 Task: Create a due date automation trigger when advanced on, on the wednesday before a card is due add fields with custom field "Resume" set to a date between 1 and 7 days from now at 11:00 AM.
Action: Mouse moved to (1359, 115)
Screenshot: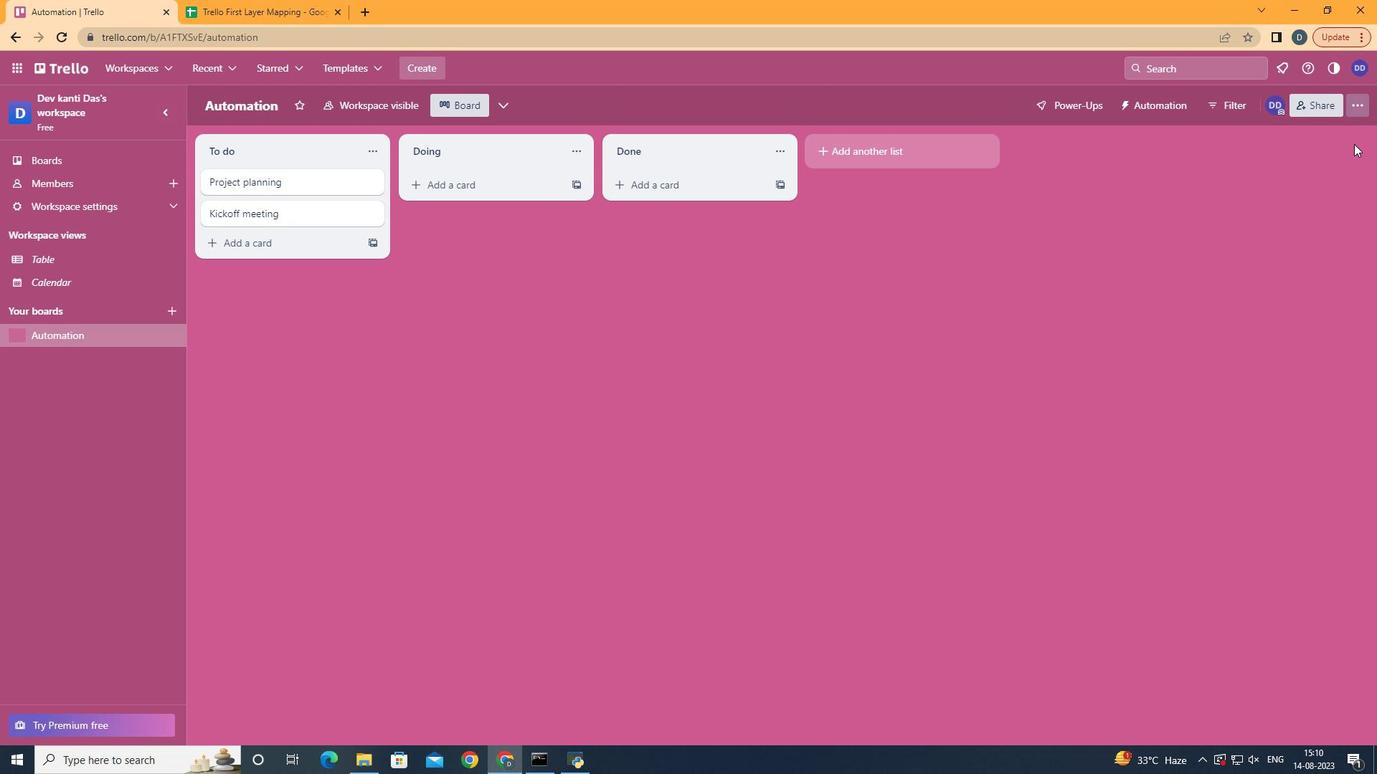 
Action: Mouse pressed left at (1359, 115)
Screenshot: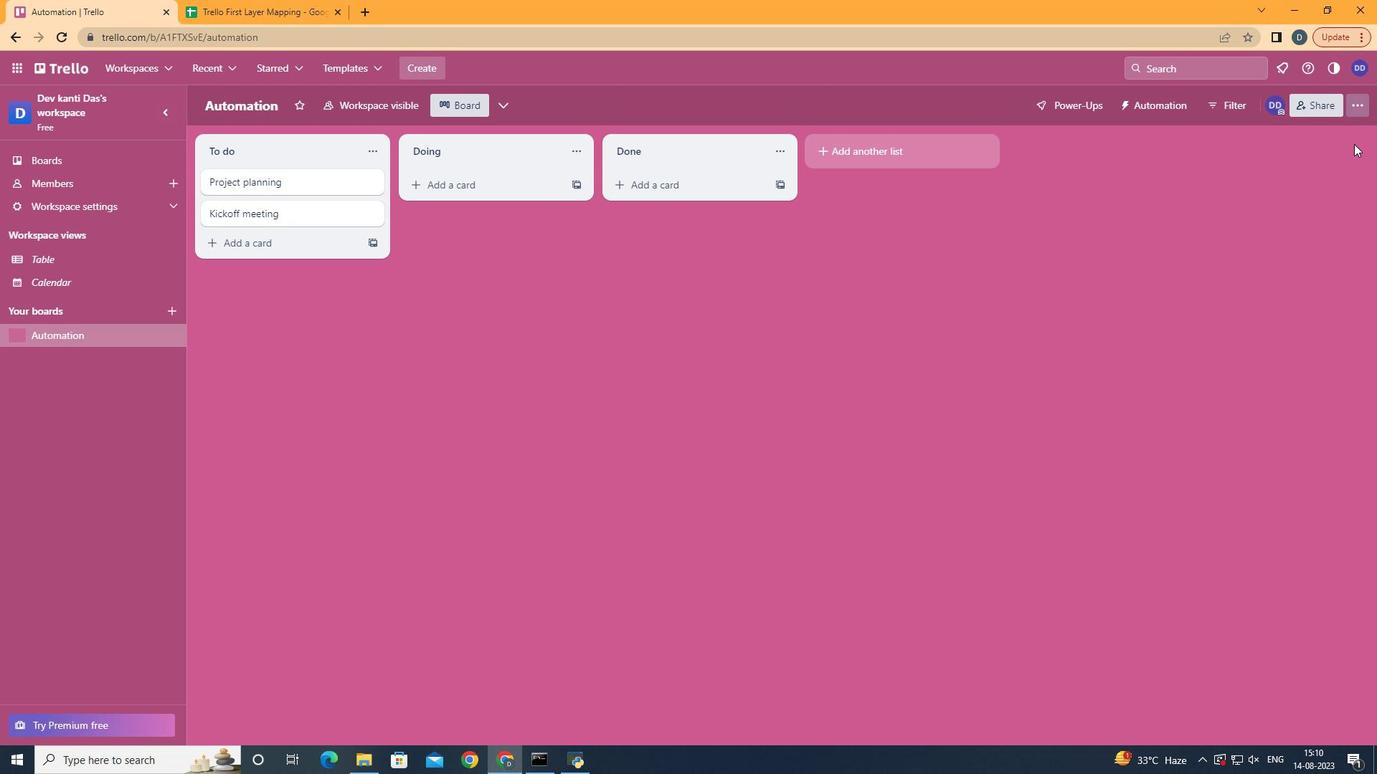 
Action: Mouse moved to (1271, 287)
Screenshot: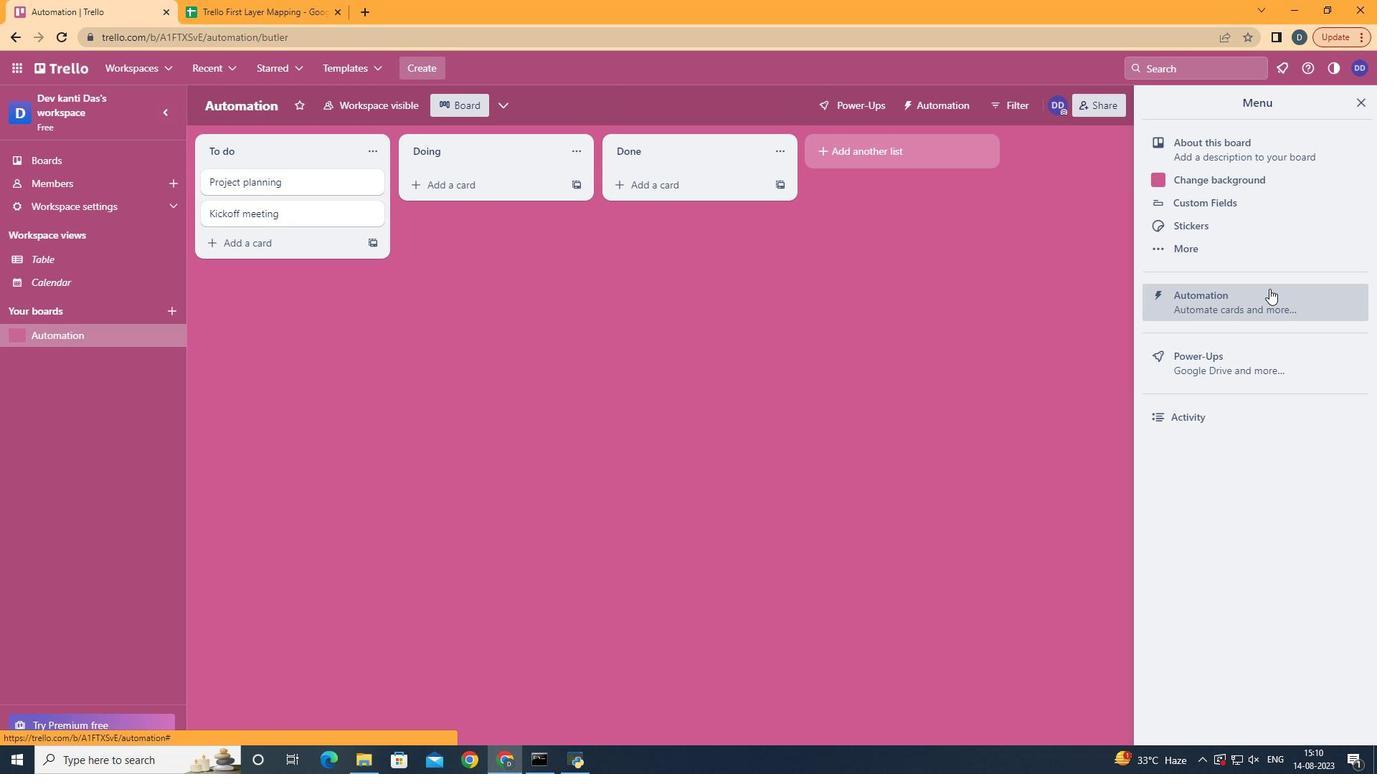 
Action: Mouse pressed left at (1271, 287)
Screenshot: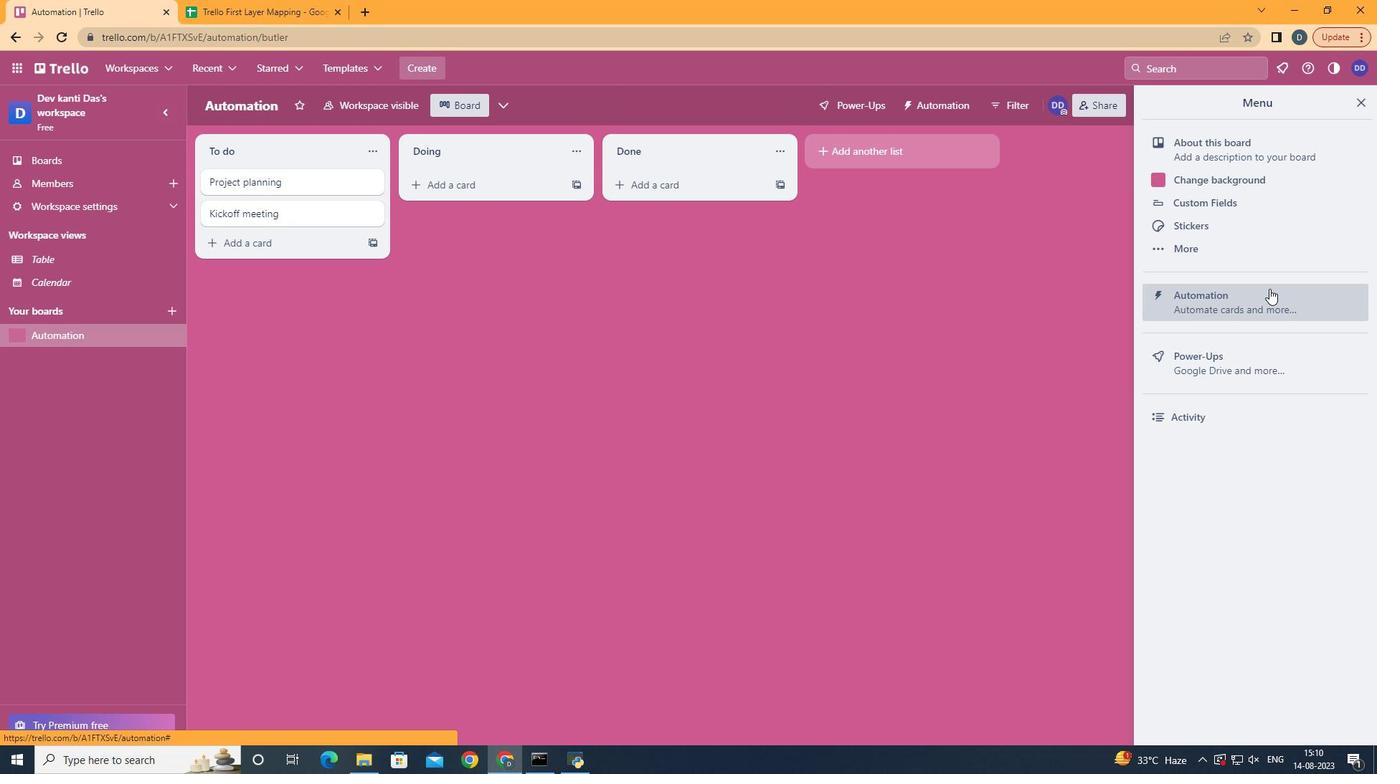 
Action: Mouse moved to (281, 292)
Screenshot: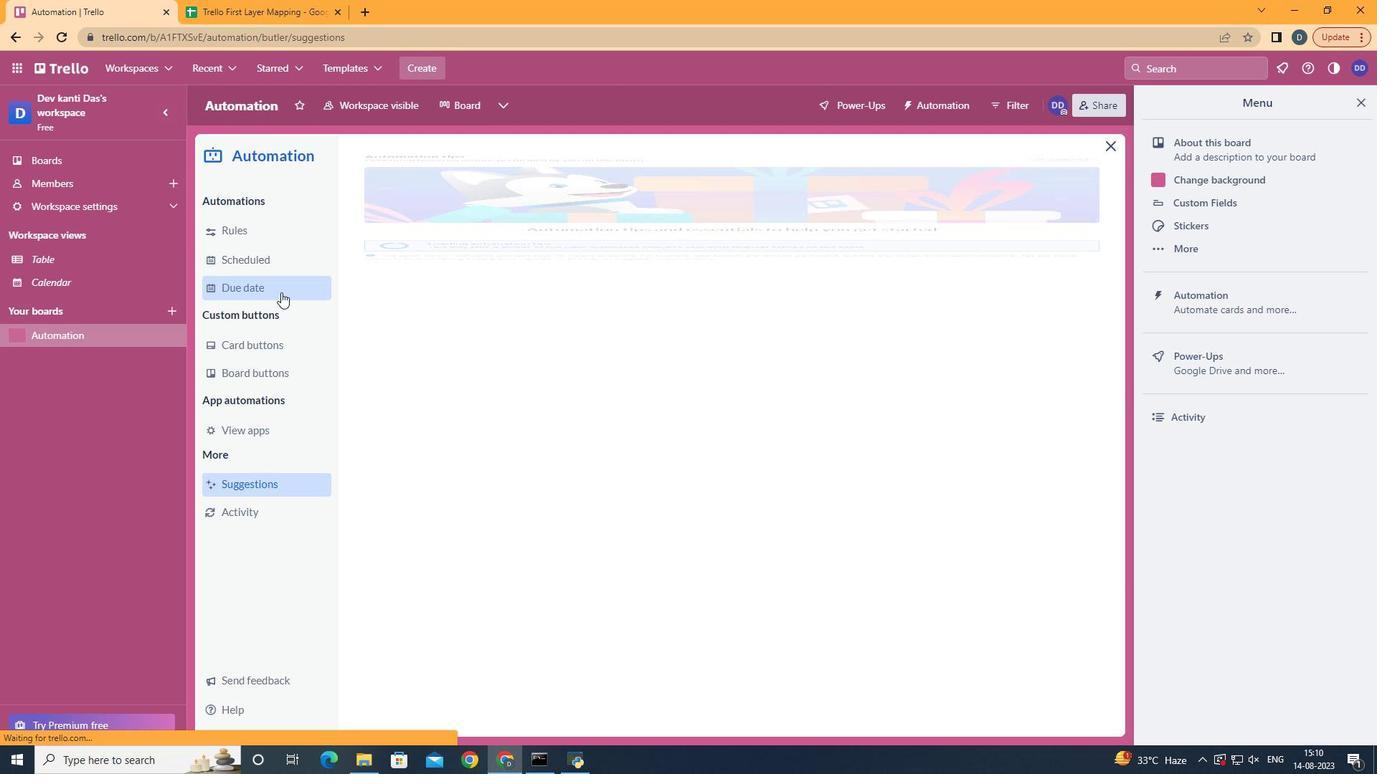 
Action: Mouse pressed left at (281, 292)
Screenshot: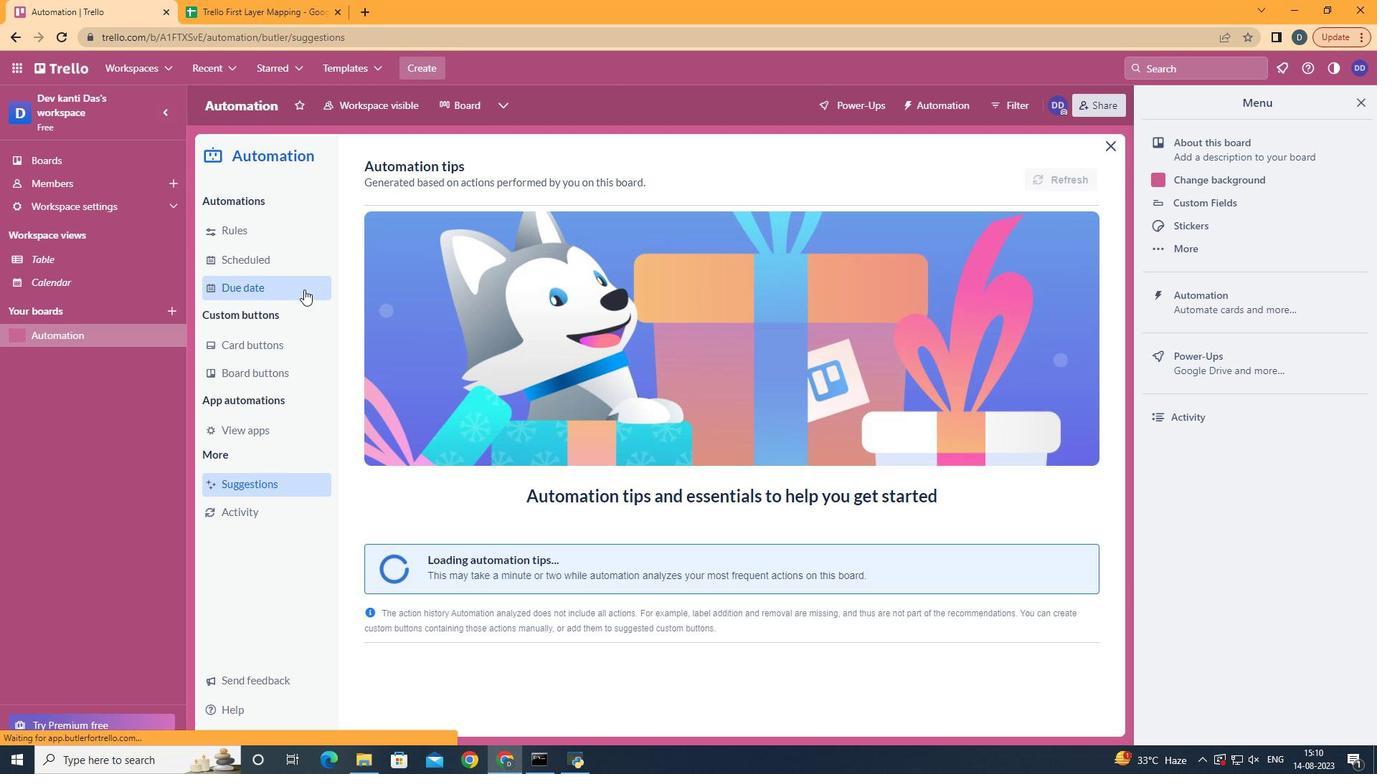 
Action: Mouse moved to (1013, 169)
Screenshot: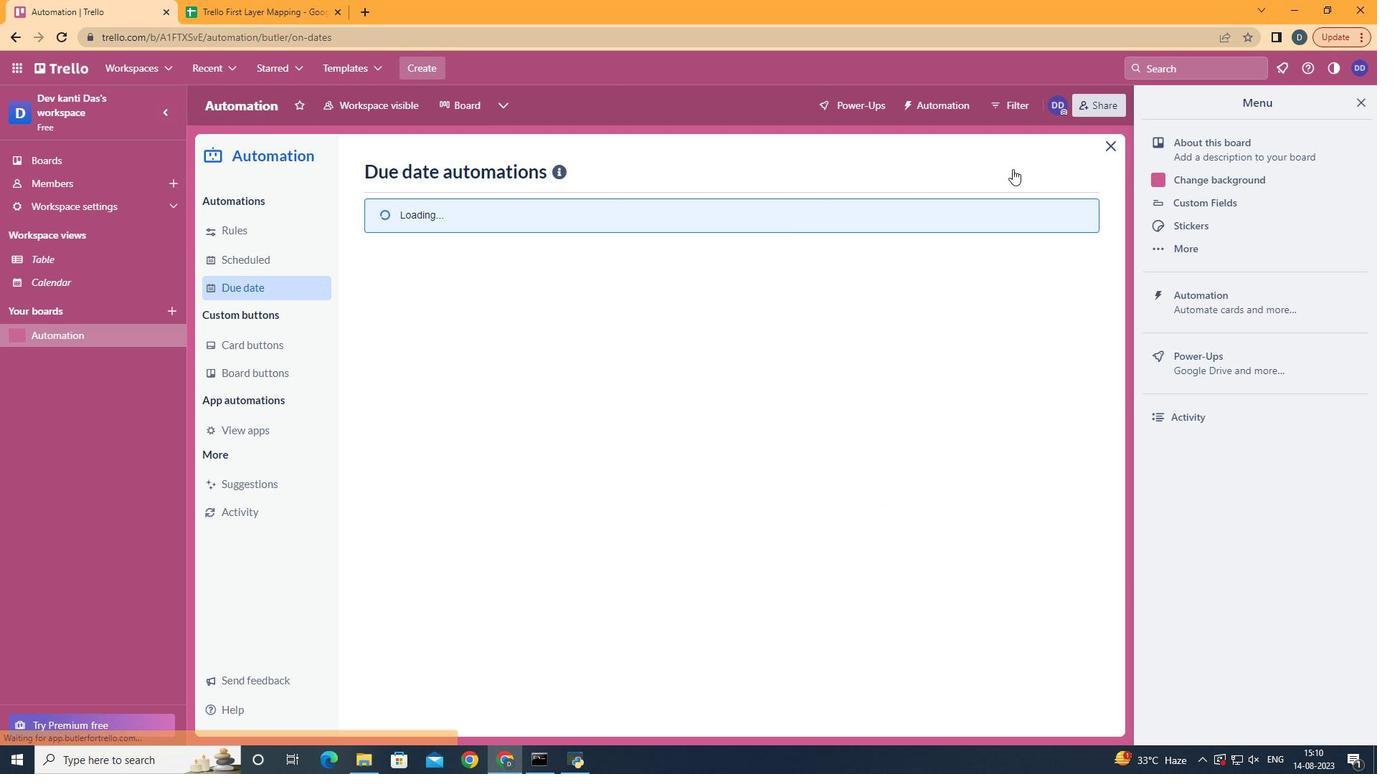 
Action: Mouse pressed left at (1013, 169)
Screenshot: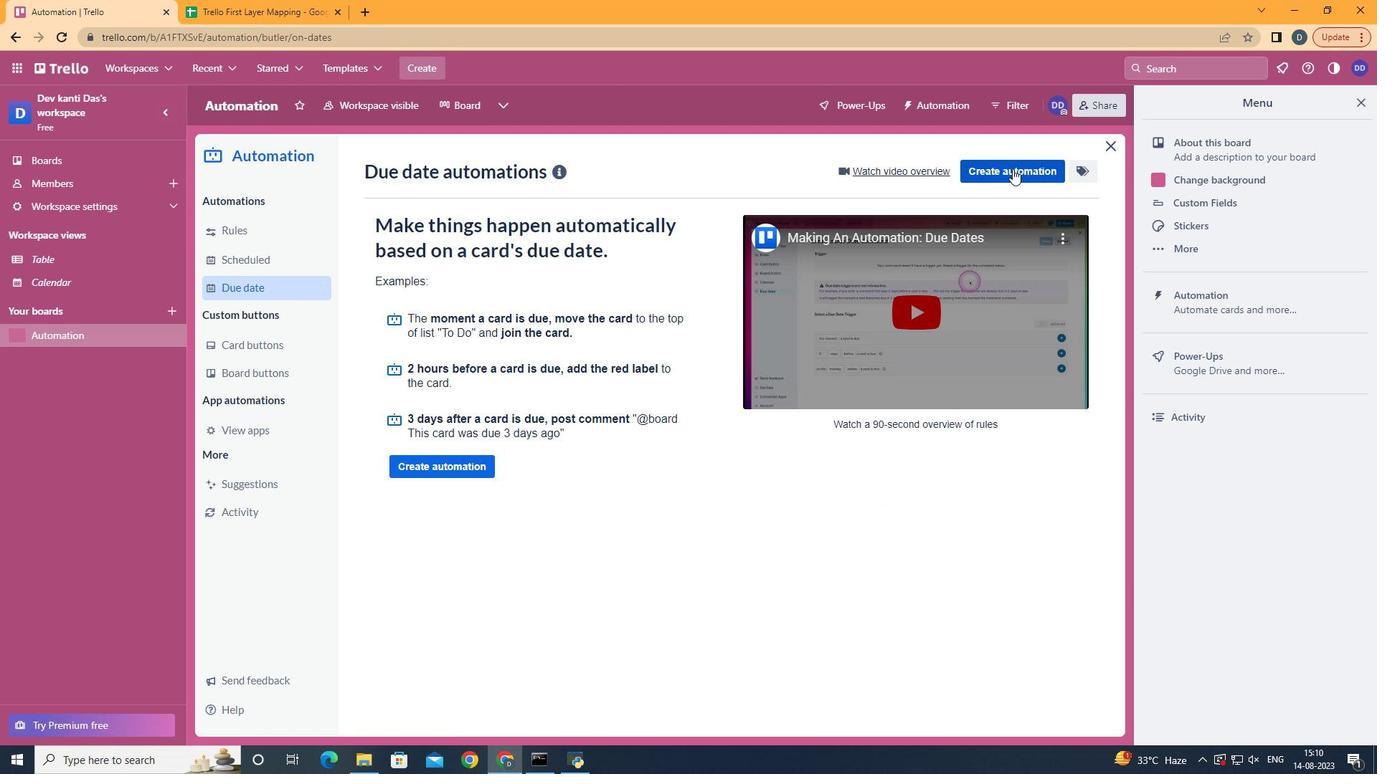 
Action: Mouse pressed left at (1013, 169)
Screenshot: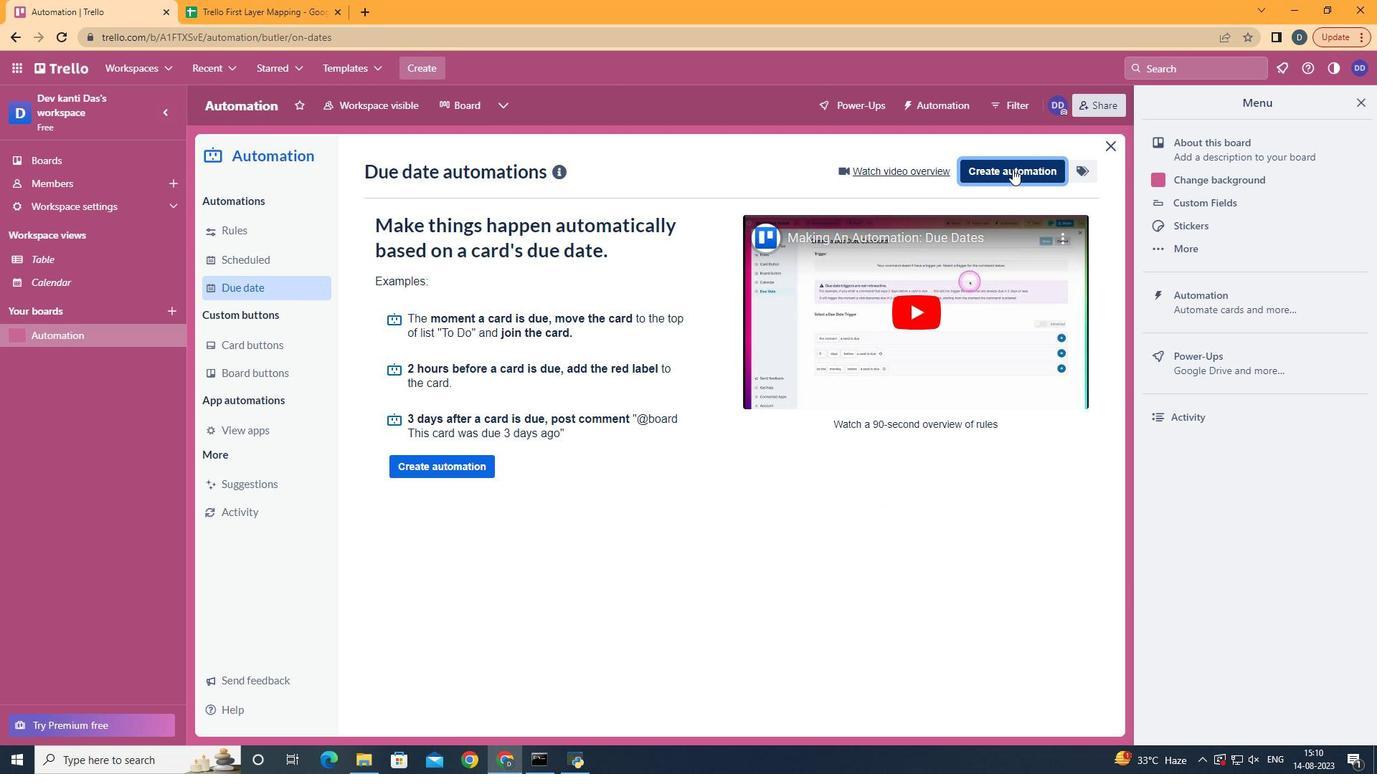 
Action: Mouse moved to (779, 306)
Screenshot: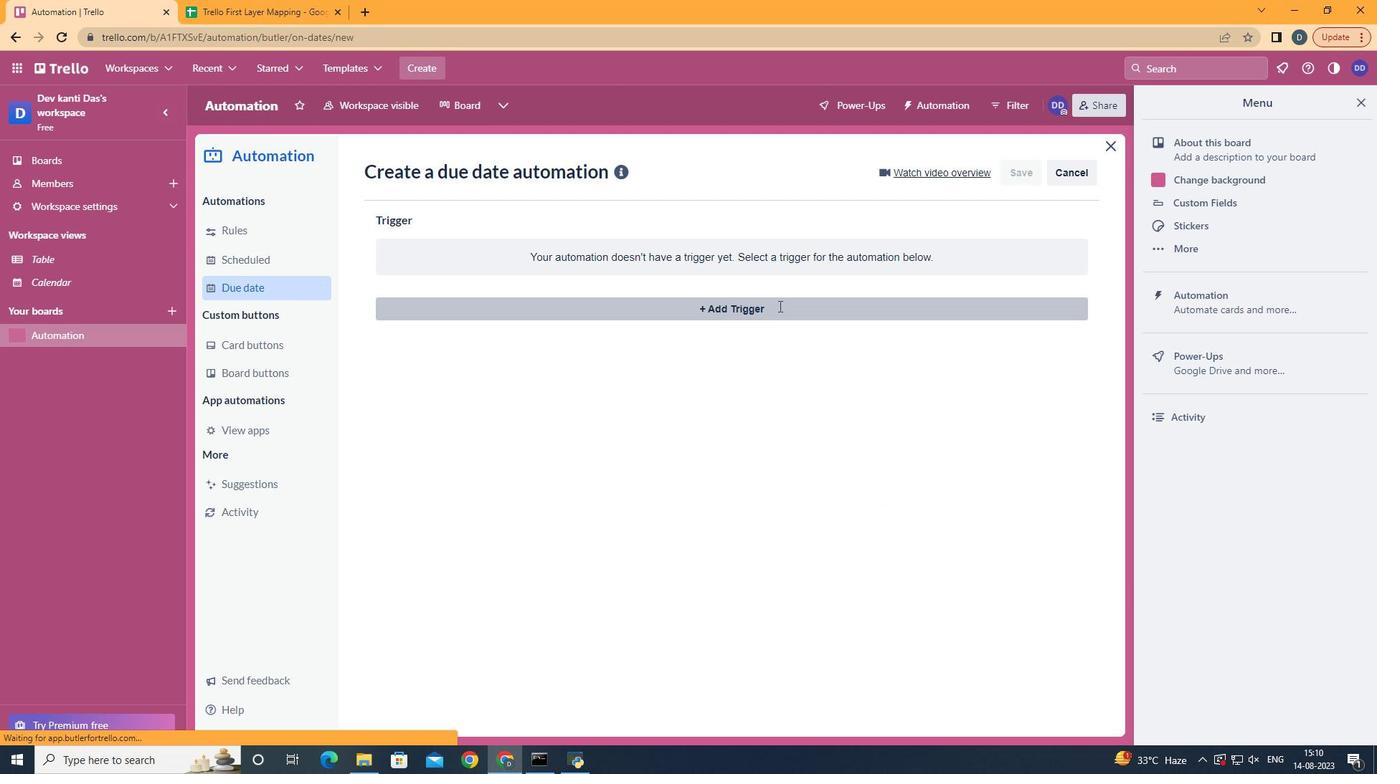 
Action: Mouse pressed left at (779, 306)
Screenshot: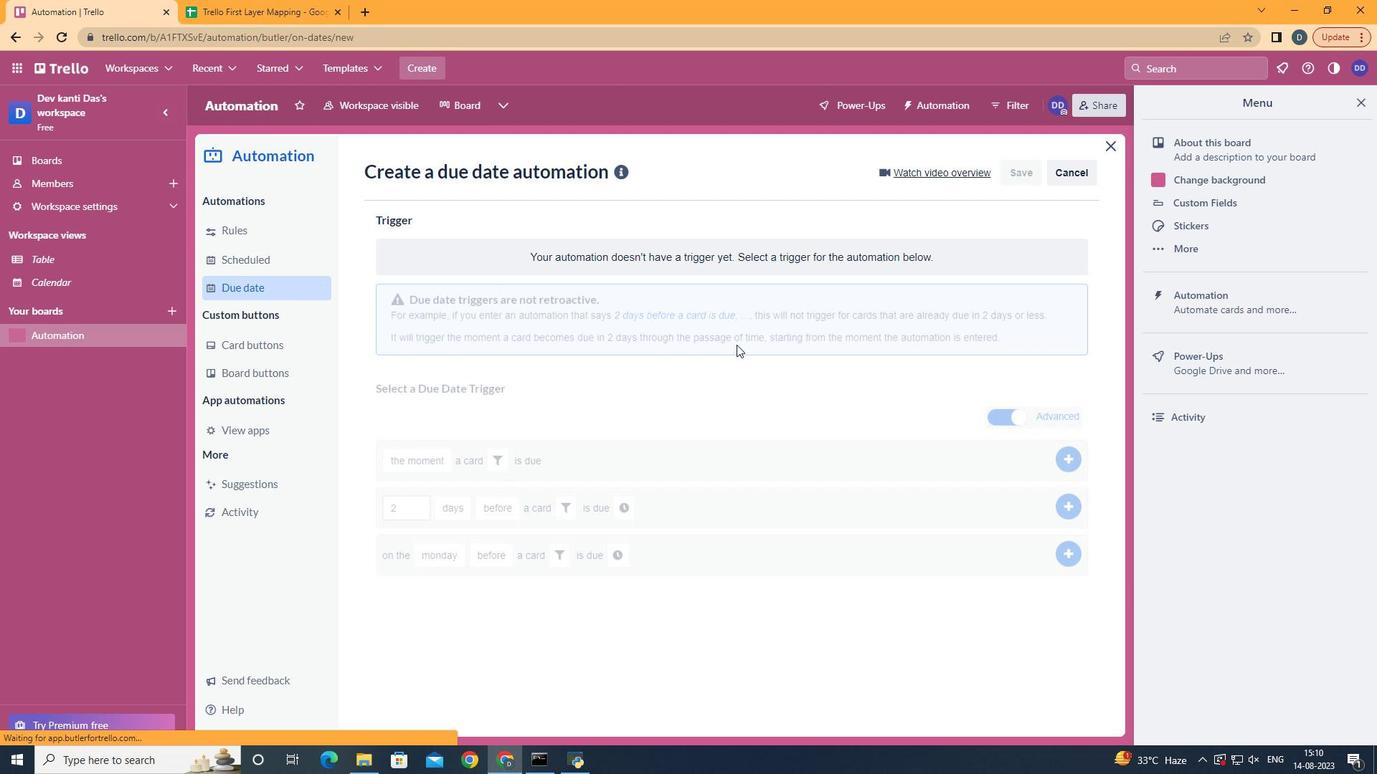 
Action: Mouse moved to (476, 439)
Screenshot: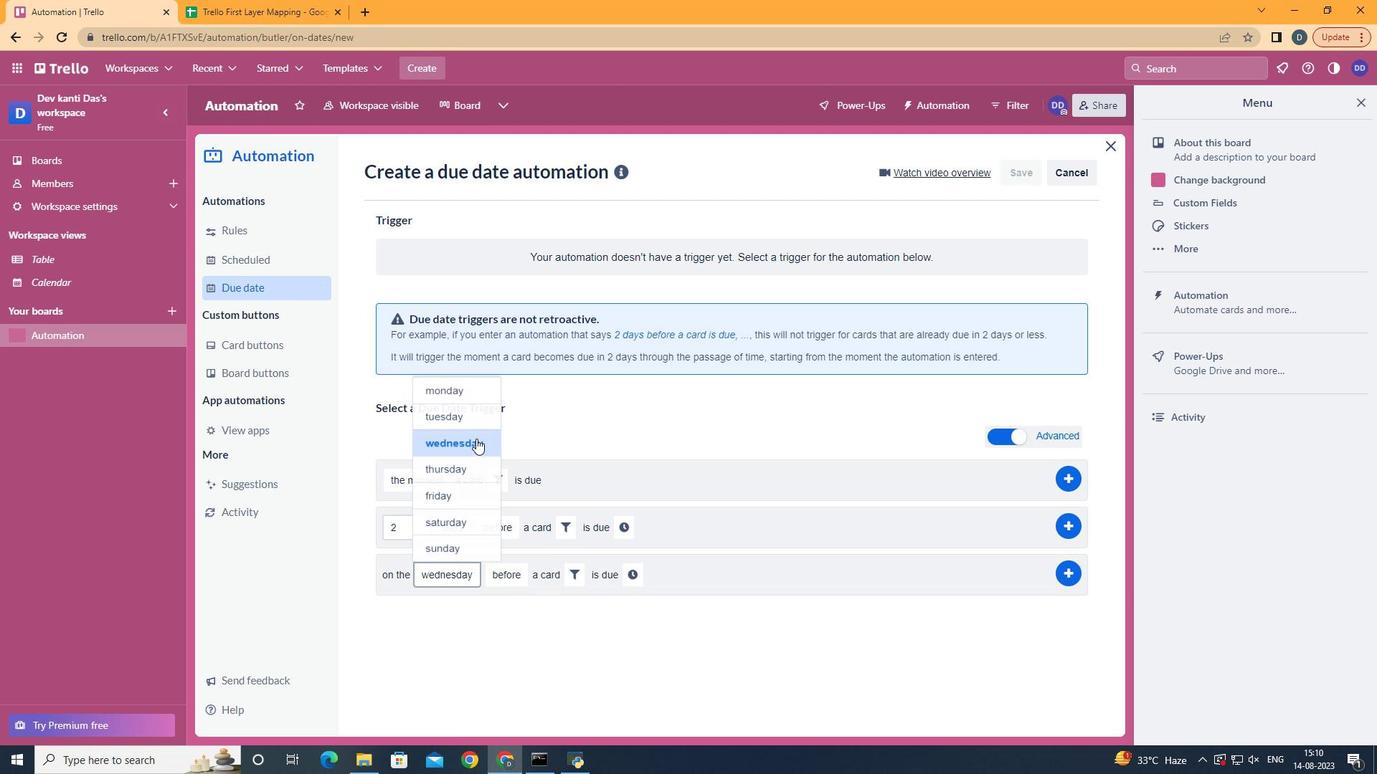 
Action: Mouse pressed left at (476, 439)
Screenshot: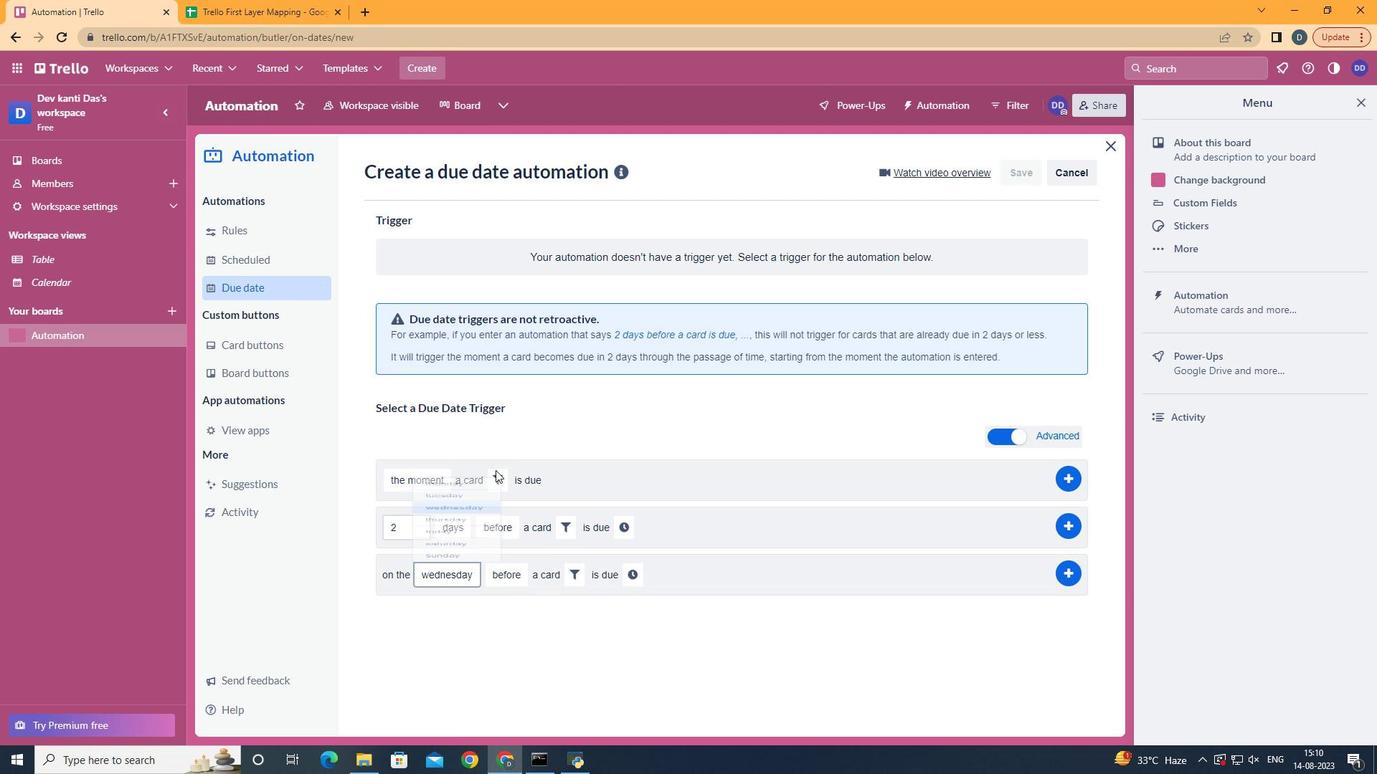 
Action: Mouse moved to (563, 576)
Screenshot: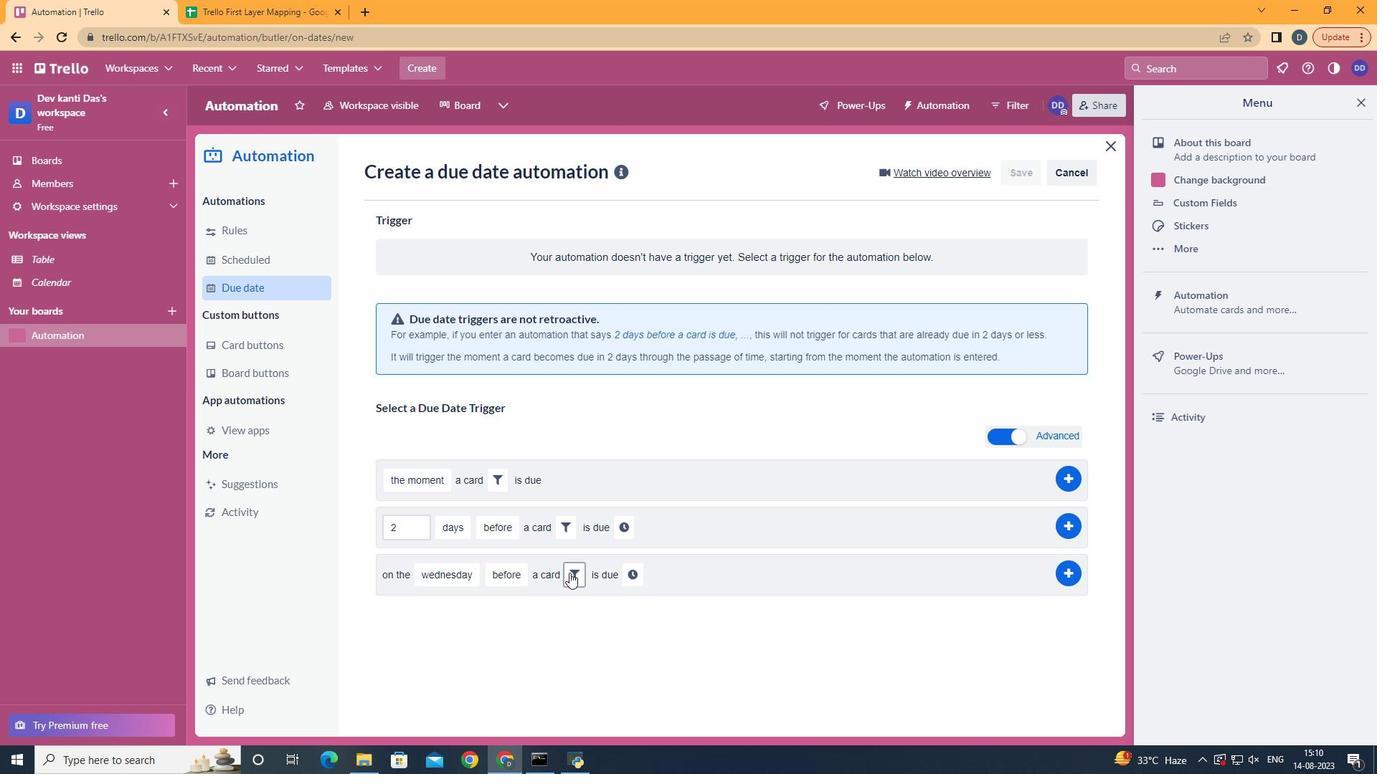
Action: Mouse pressed left at (563, 576)
Screenshot: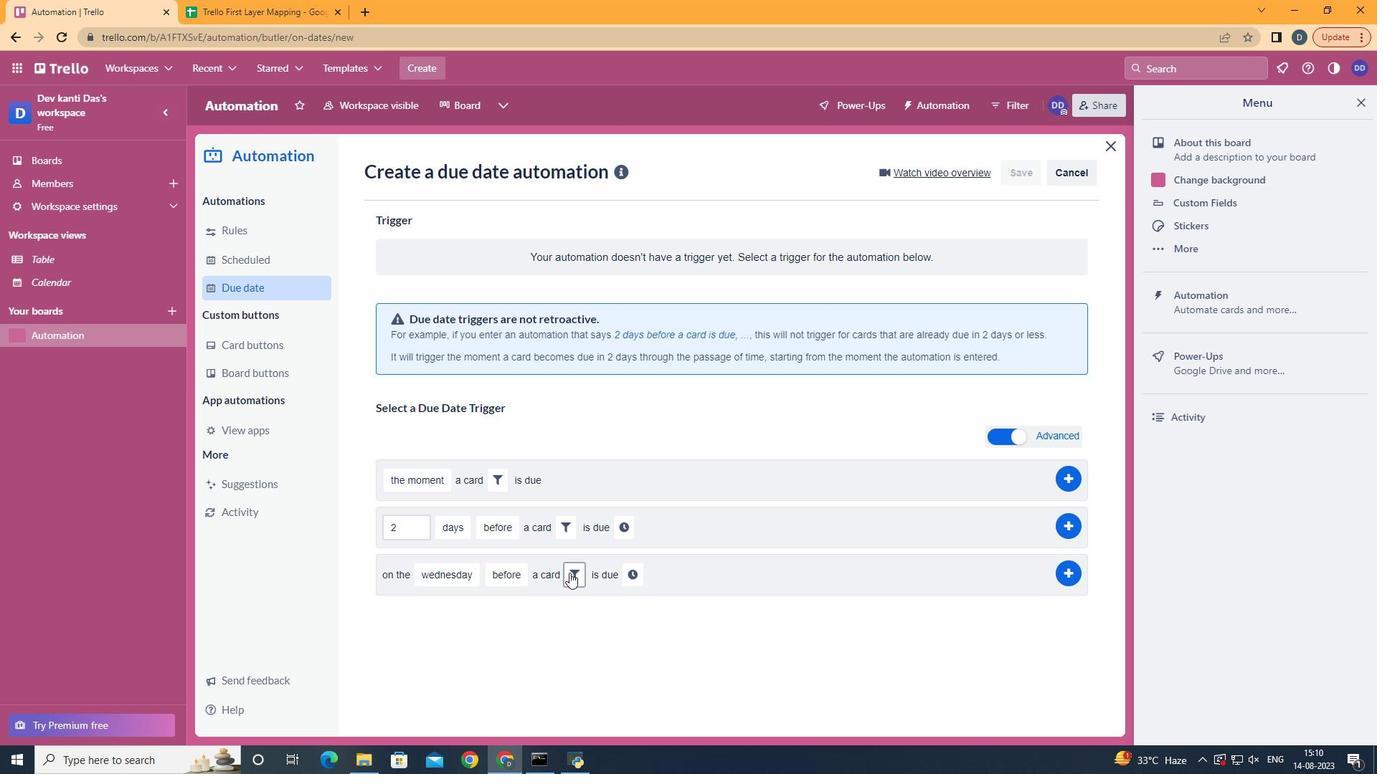
Action: Mouse moved to (813, 612)
Screenshot: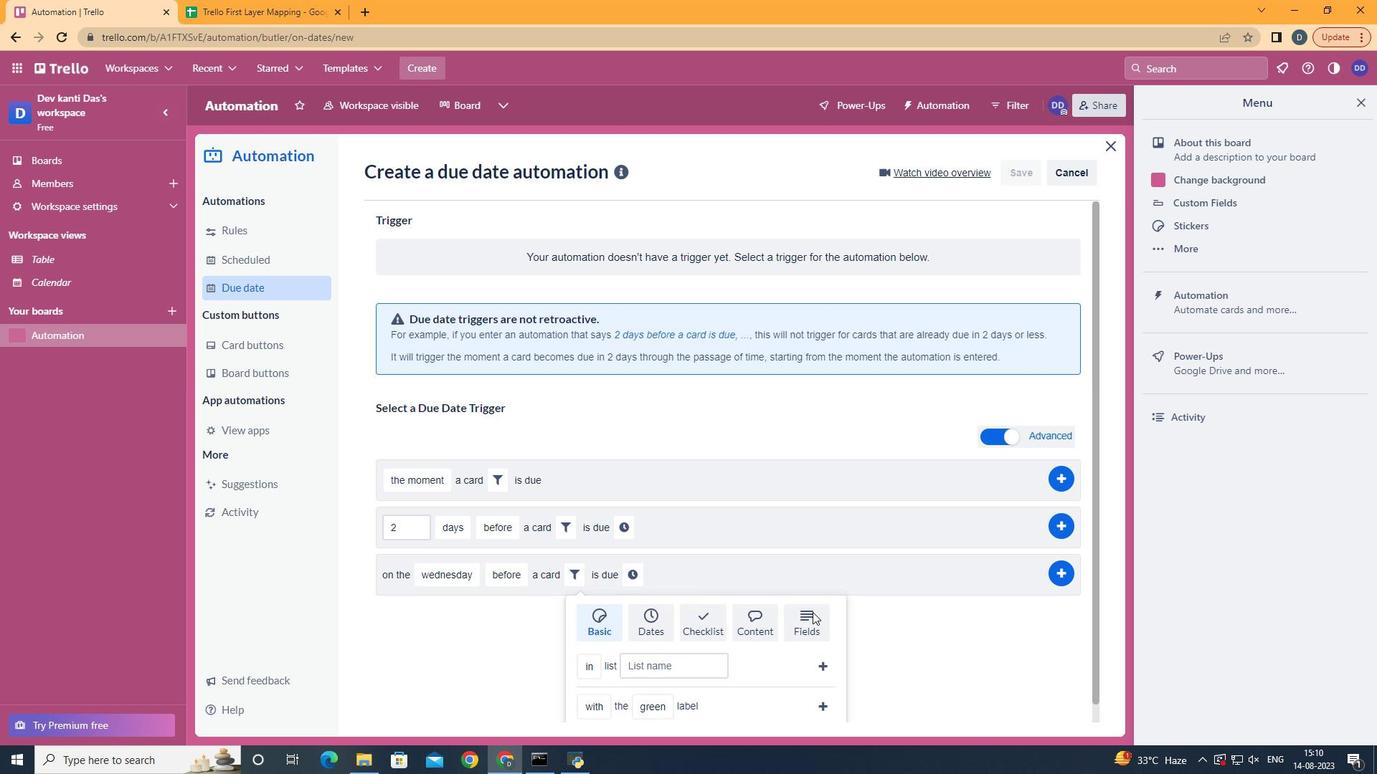 
Action: Mouse pressed left at (813, 612)
Screenshot: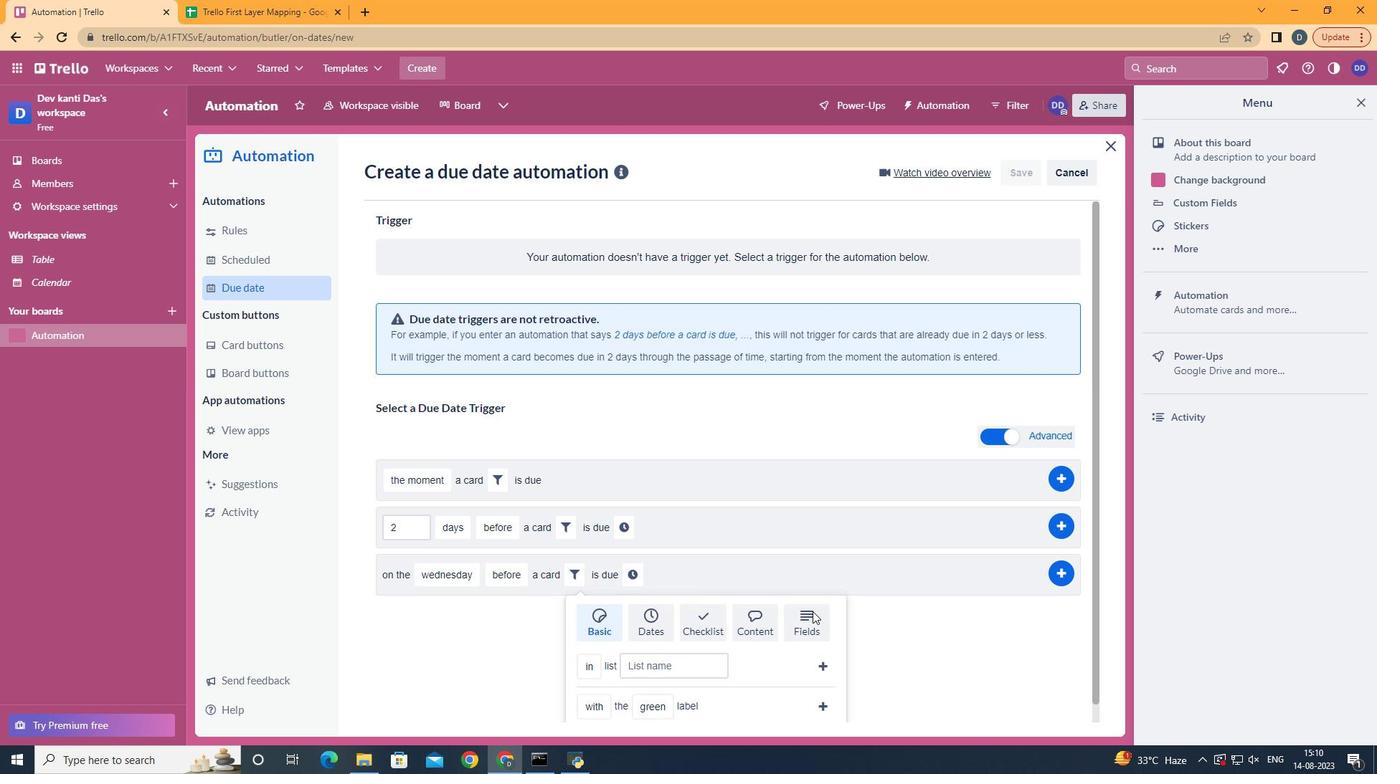 
Action: Mouse moved to (808, 599)
Screenshot: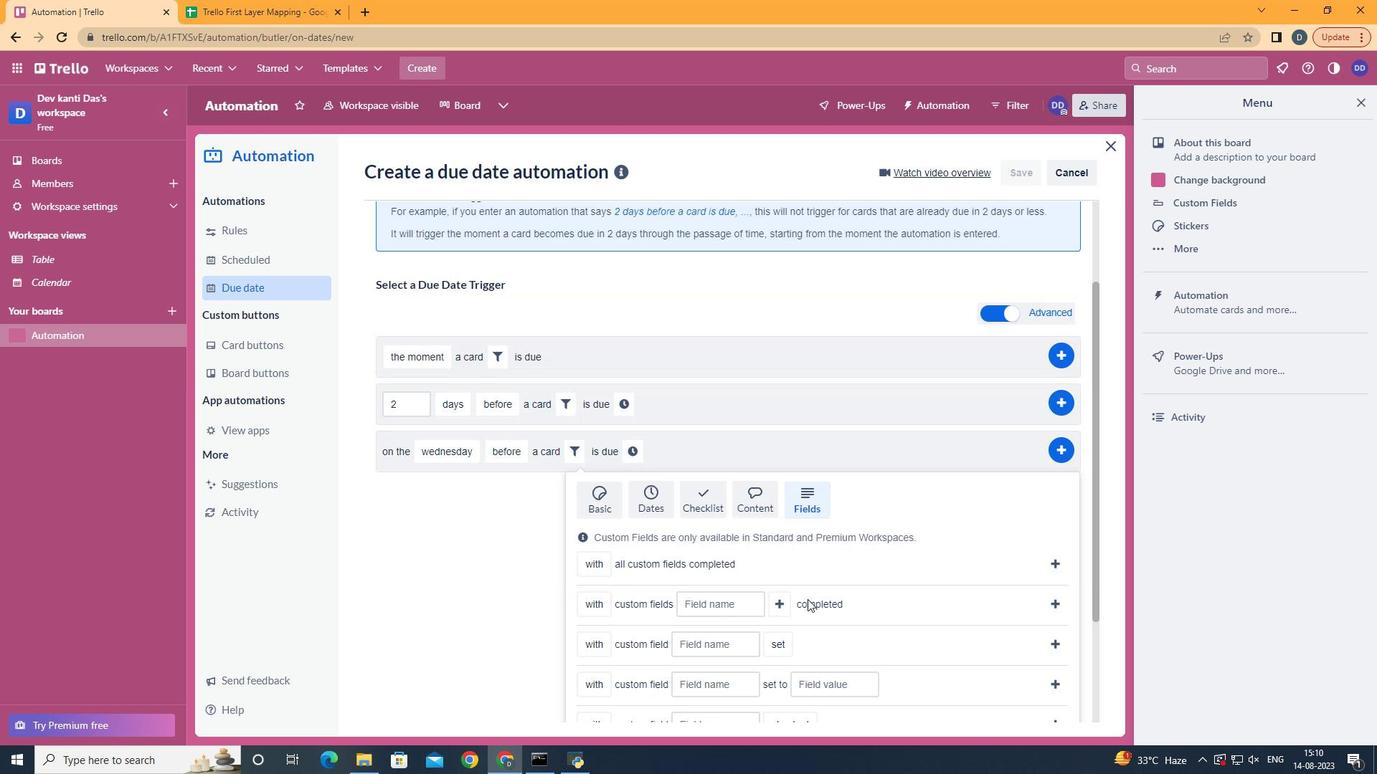 
Action: Mouse scrolled (808, 599) with delta (0, 0)
Screenshot: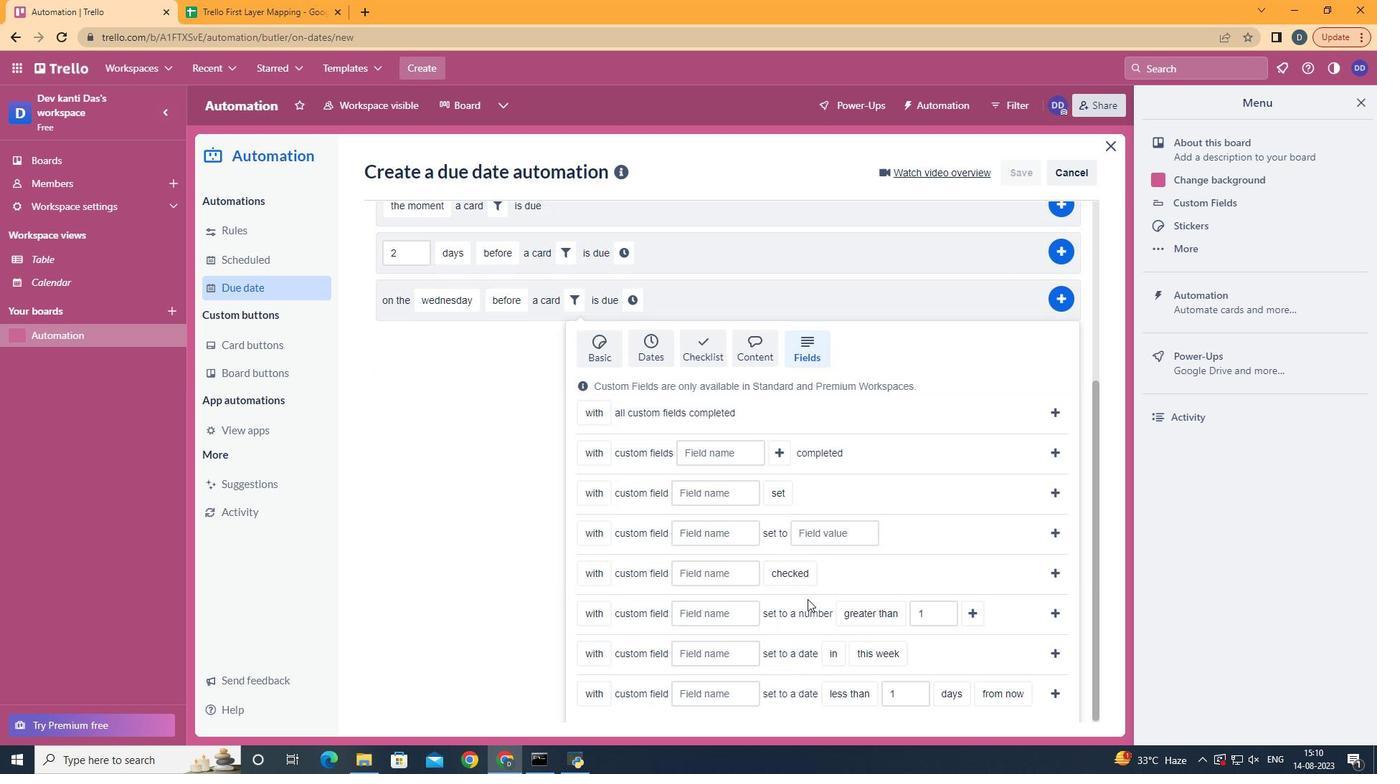 
Action: Mouse scrolled (808, 599) with delta (0, 0)
Screenshot: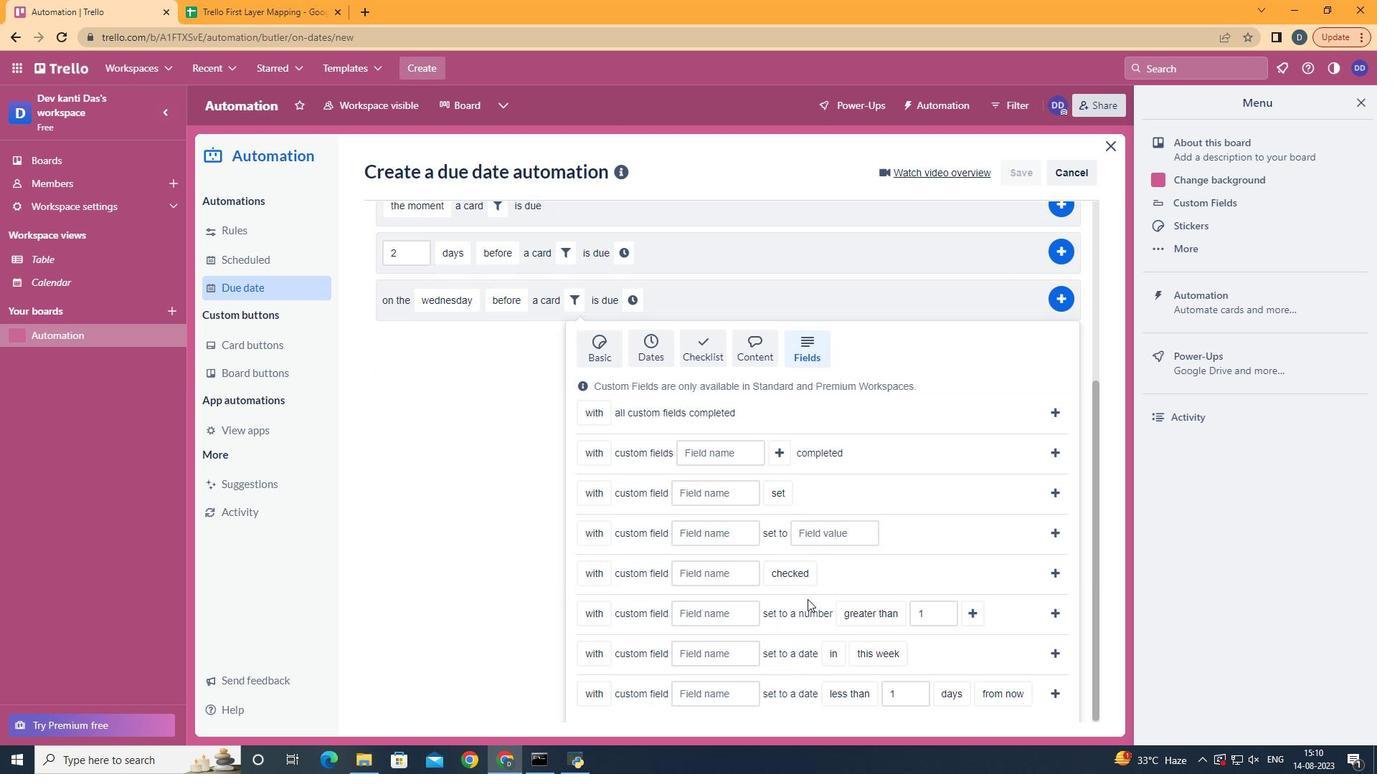 
Action: Mouse scrolled (808, 599) with delta (0, 0)
Screenshot: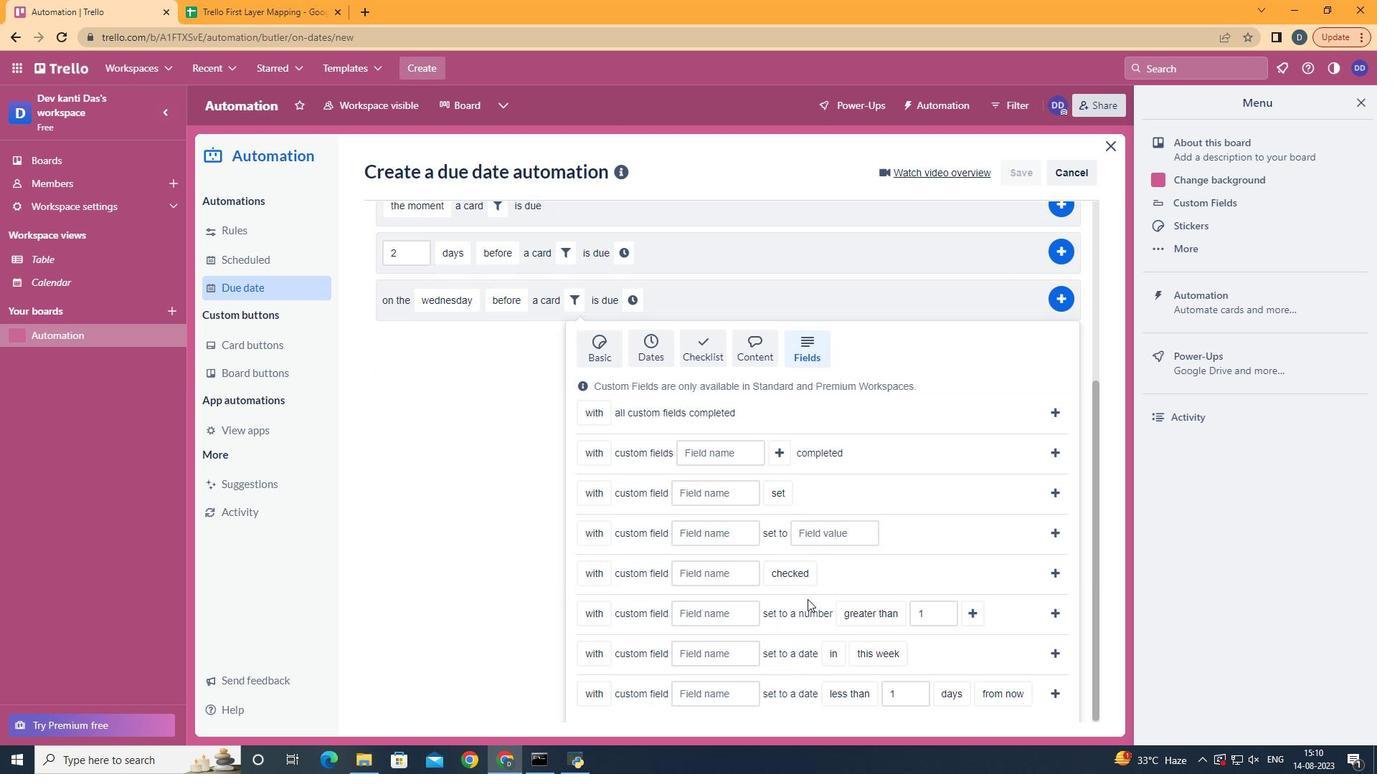 
Action: Mouse scrolled (808, 599) with delta (0, 0)
Screenshot: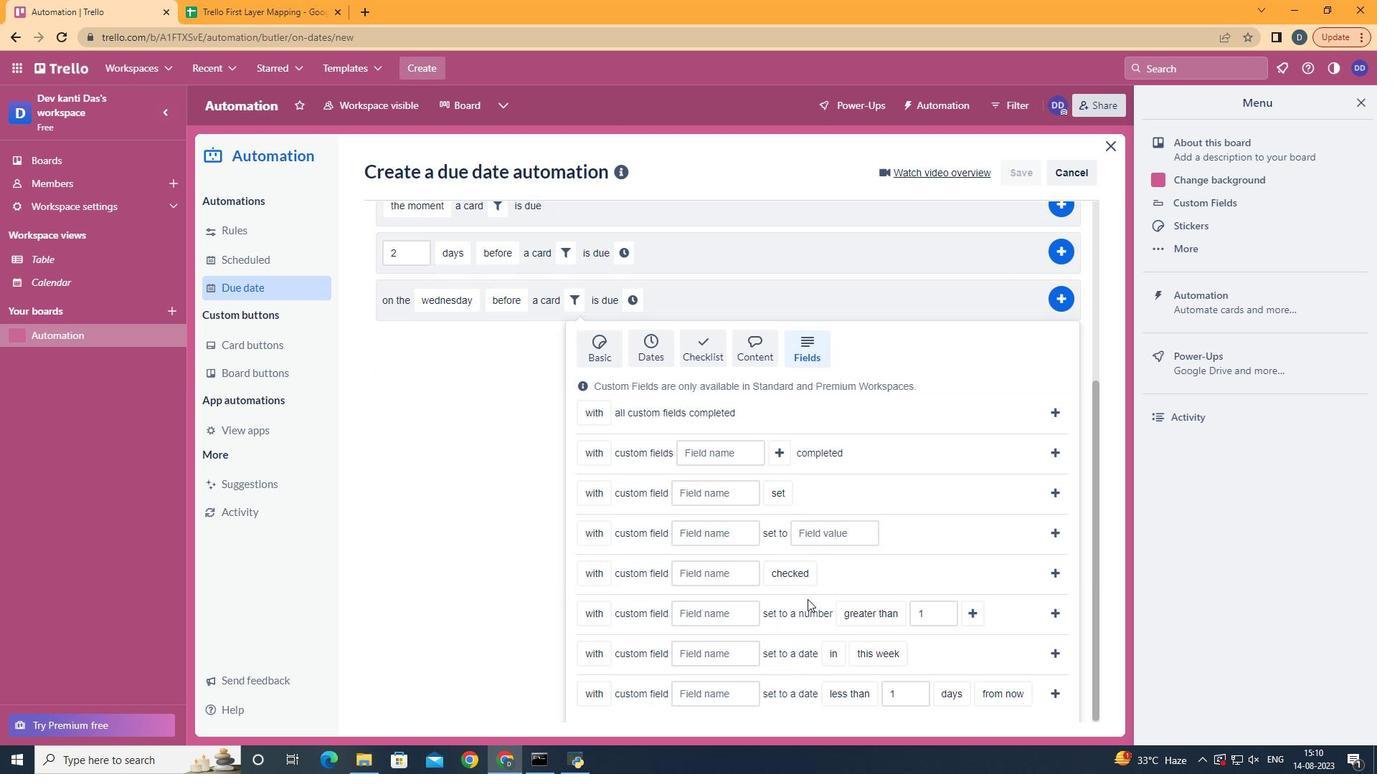 
Action: Mouse scrolled (808, 599) with delta (0, 0)
Screenshot: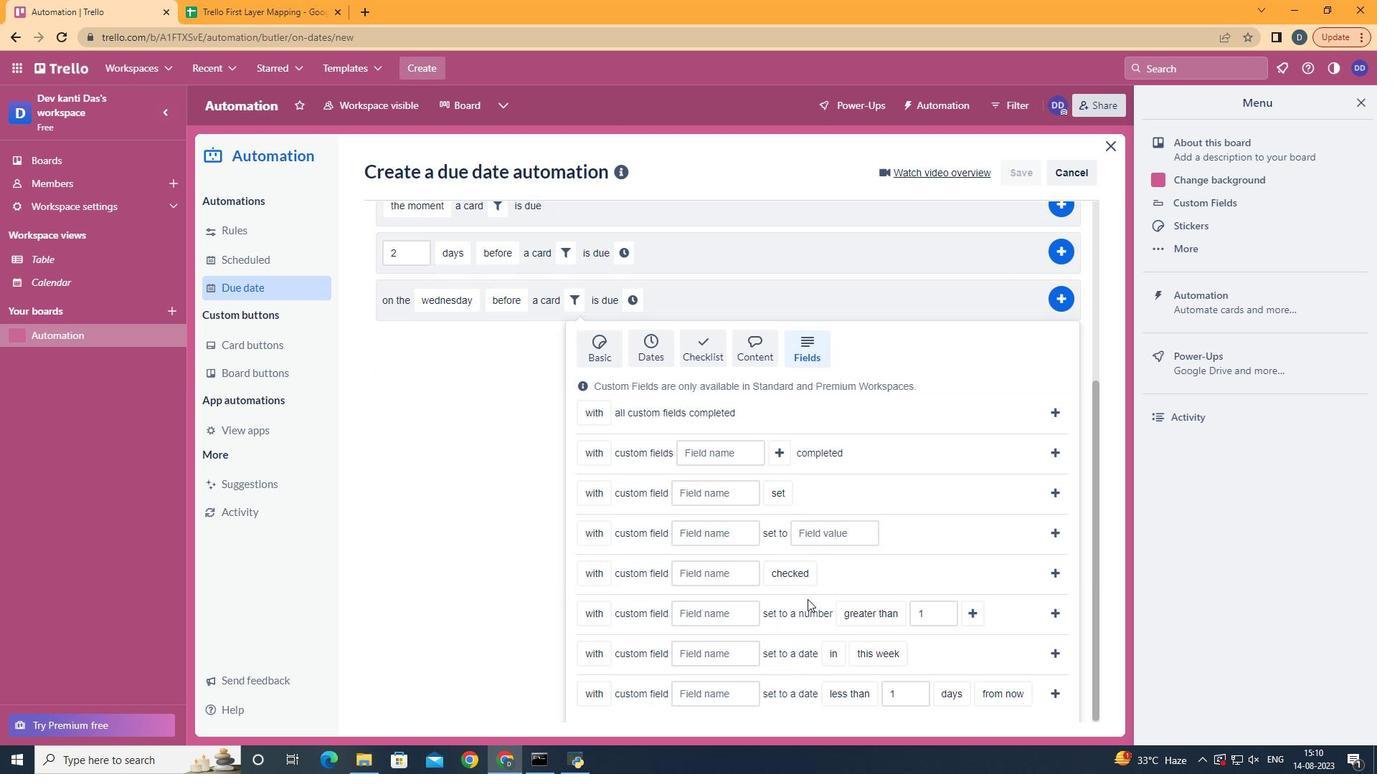 
Action: Mouse scrolled (808, 599) with delta (0, 0)
Screenshot: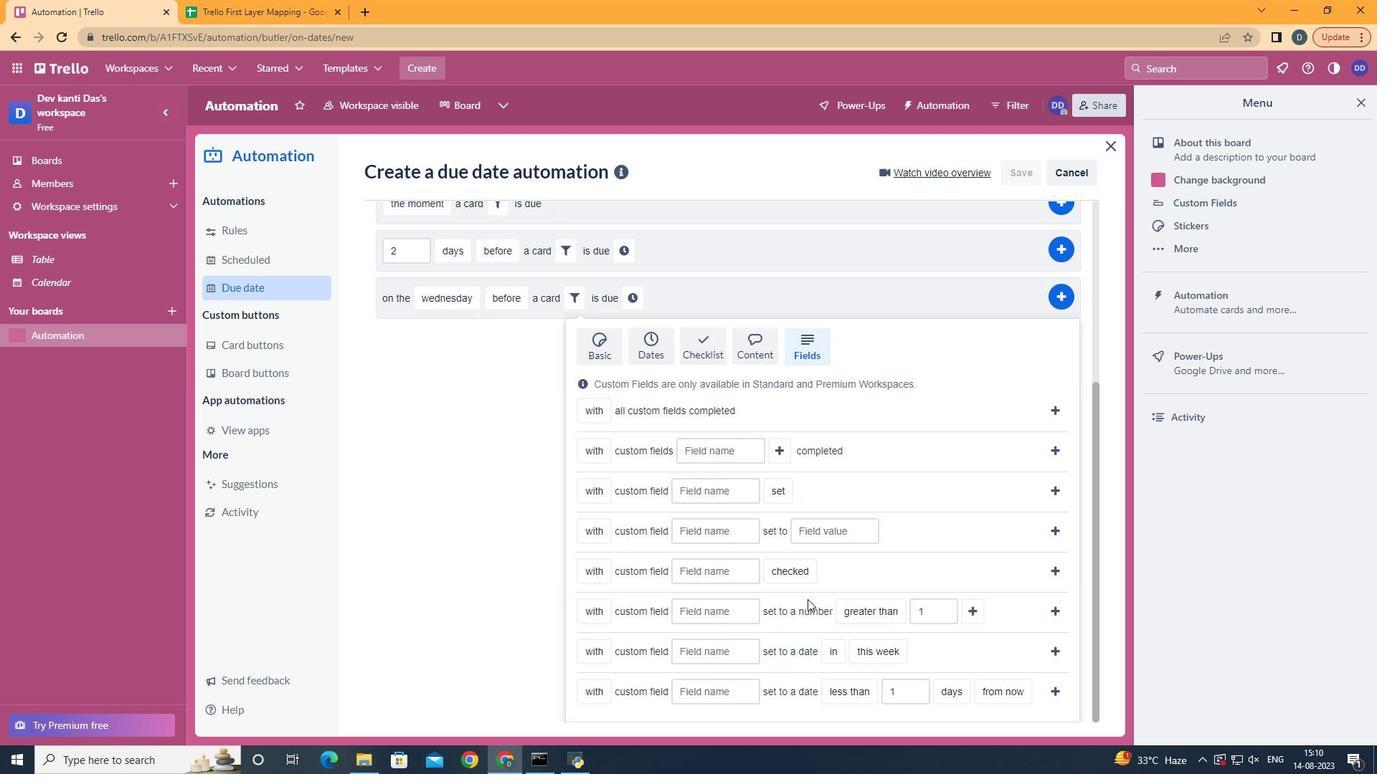 
Action: Mouse scrolled (808, 599) with delta (0, 0)
Screenshot: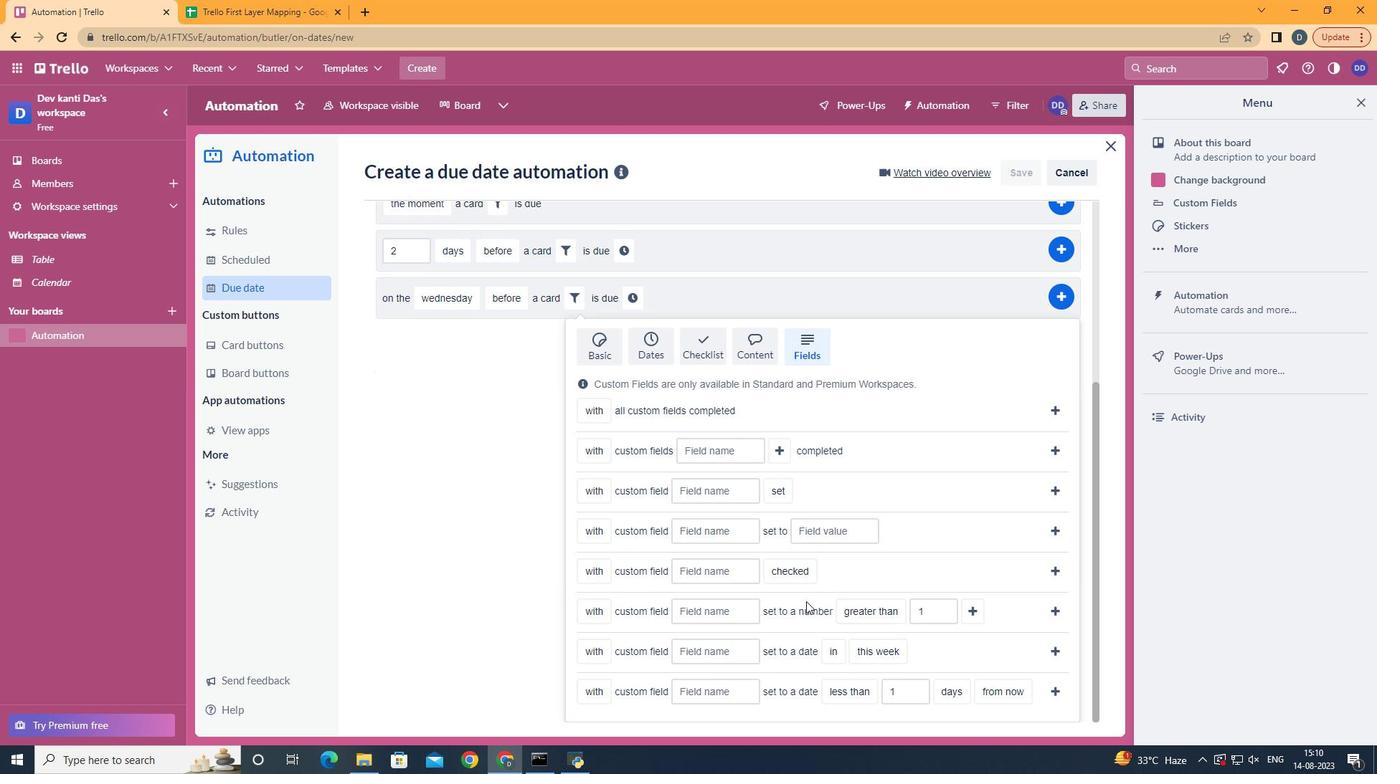 
Action: Mouse scrolled (808, 599) with delta (0, 0)
Screenshot: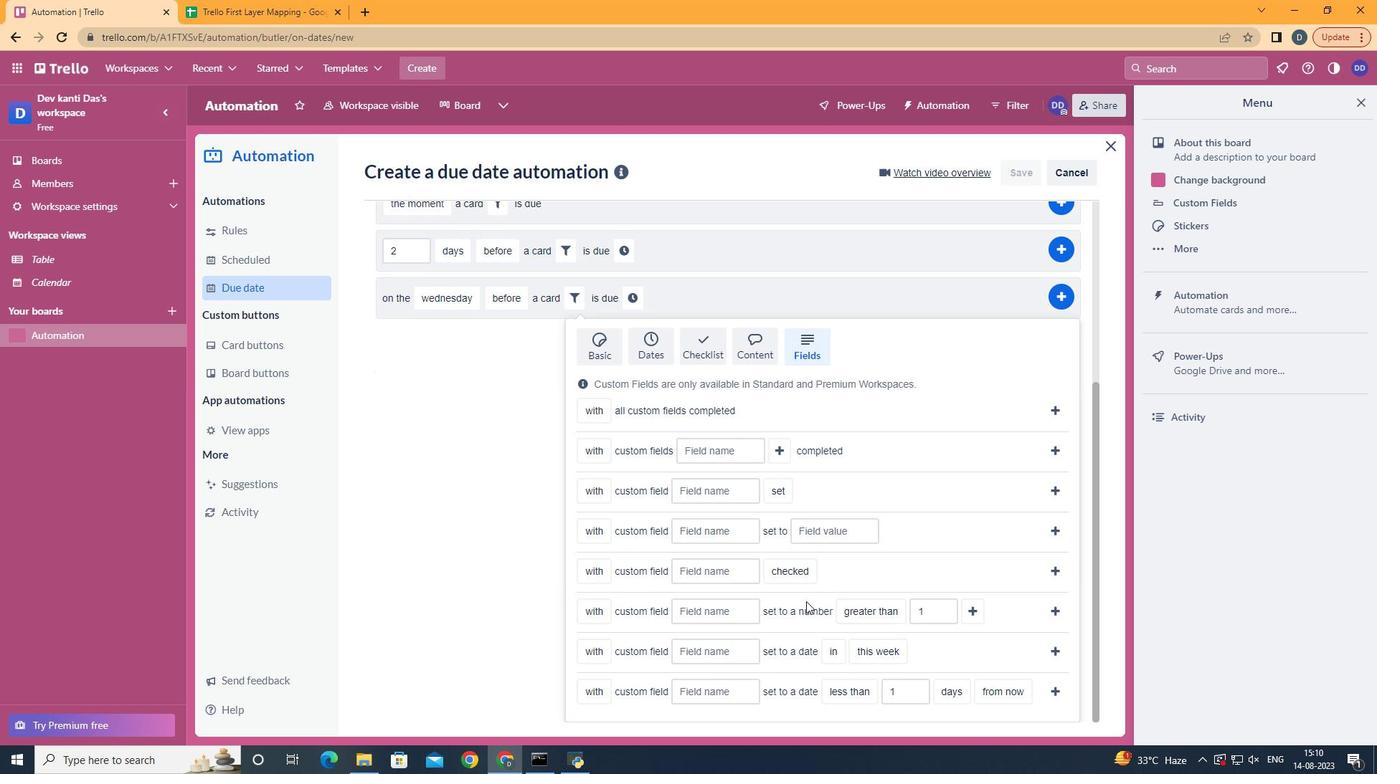 
Action: Mouse scrolled (808, 599) with delta (0, 0)
Screenshot: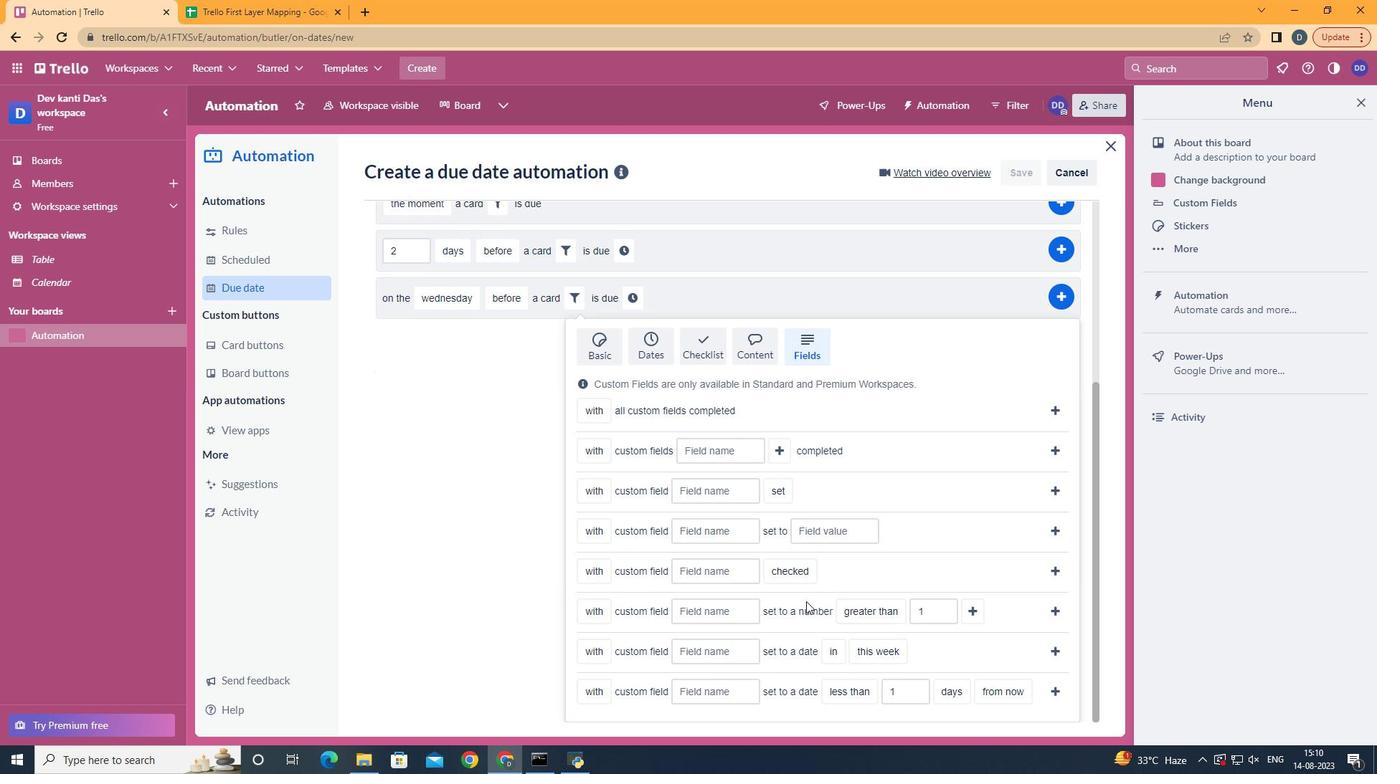 
Action: Mouse scrolled (808, 599) with delta (0, 0)
Screenshot: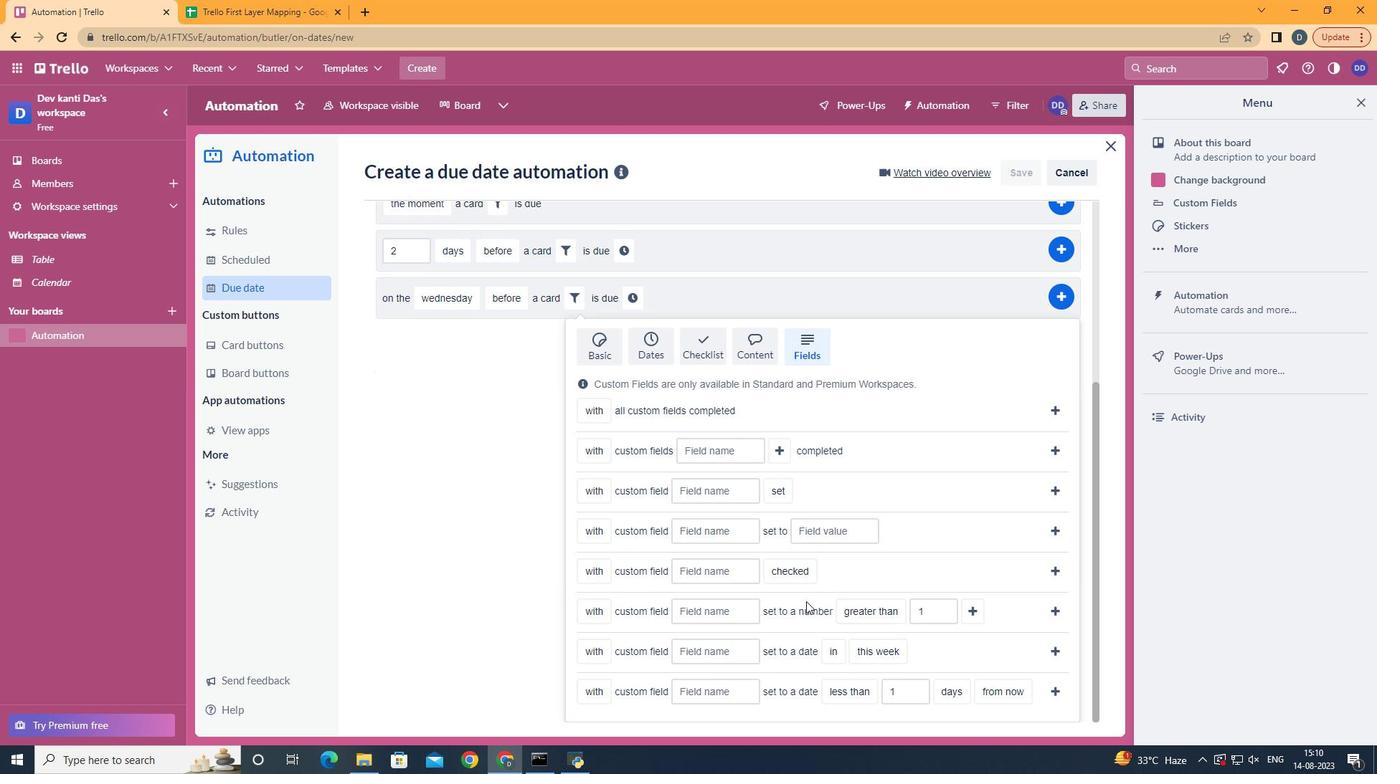 
Action: Mouse scrolled (808, 599) with delta (0, 0)
Screenshot: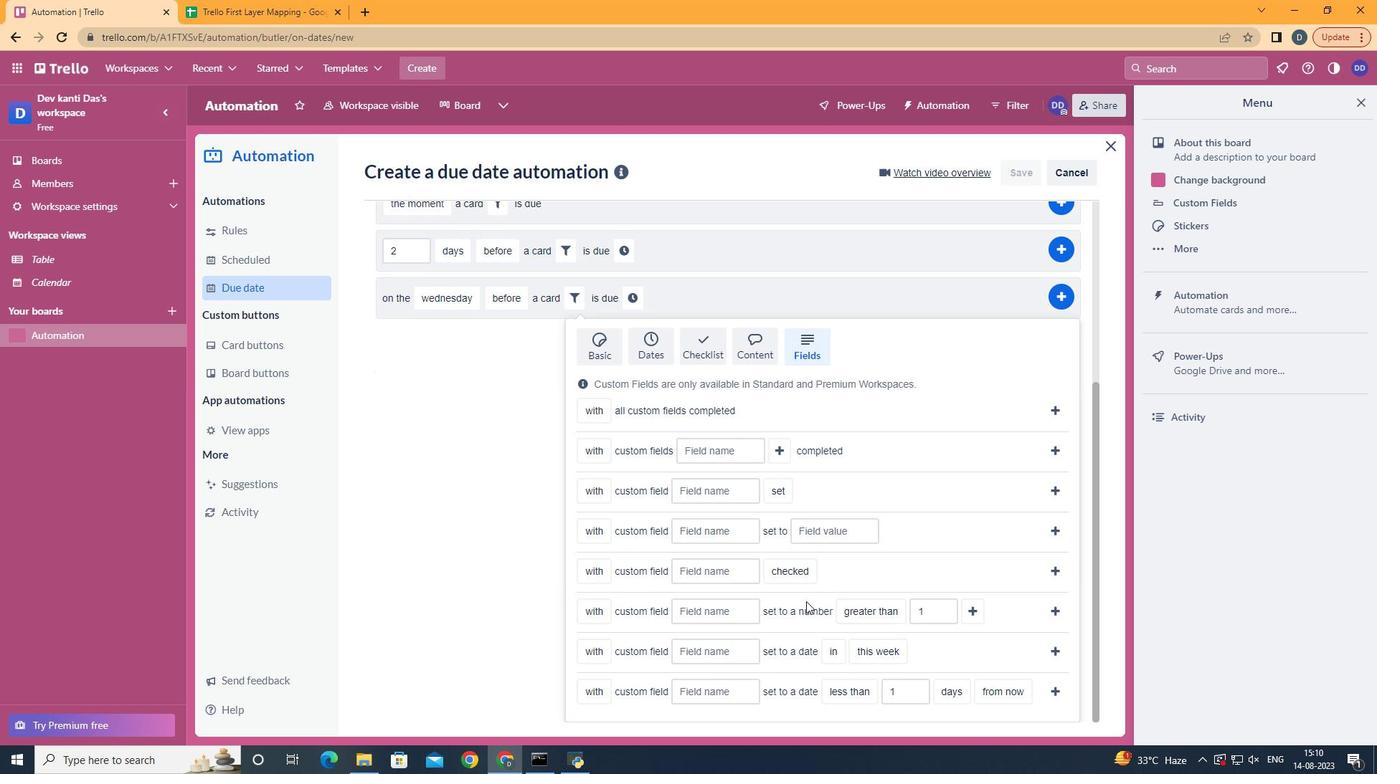 
Action: Mouse scrolled (808, 599) with delta (0, 0)
Screenshot: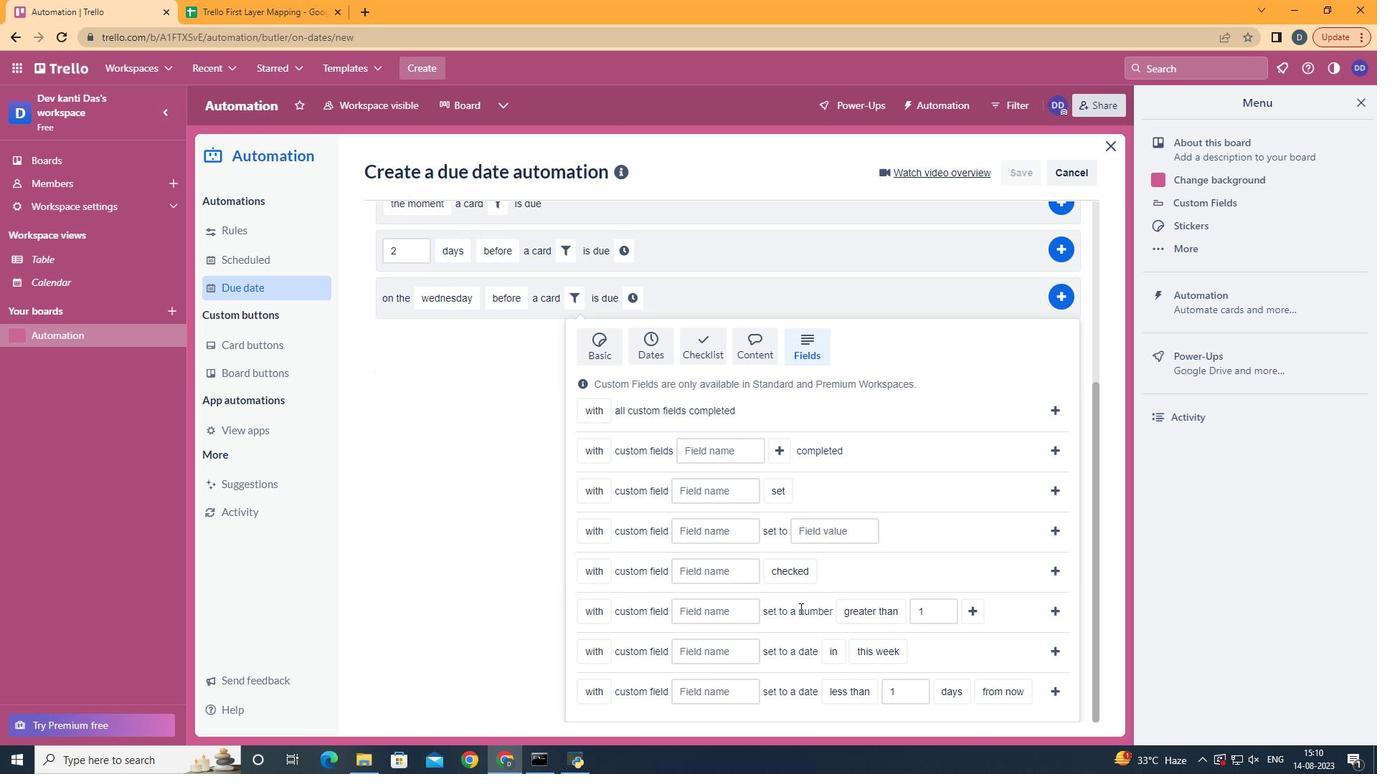 
Action: Mouse moved to (685, 705)
Screenshot: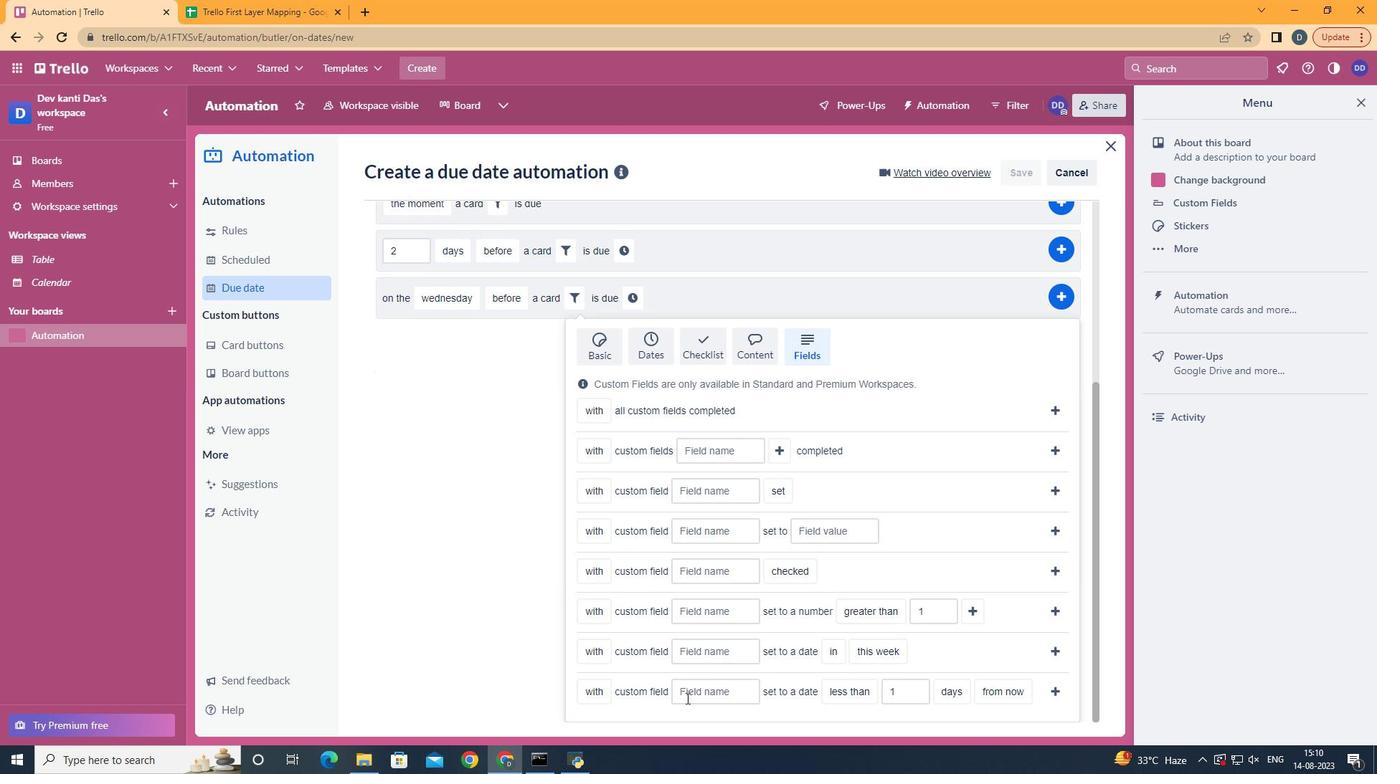 
Action: Mouse pressed left at (685, 705)
Screenshot: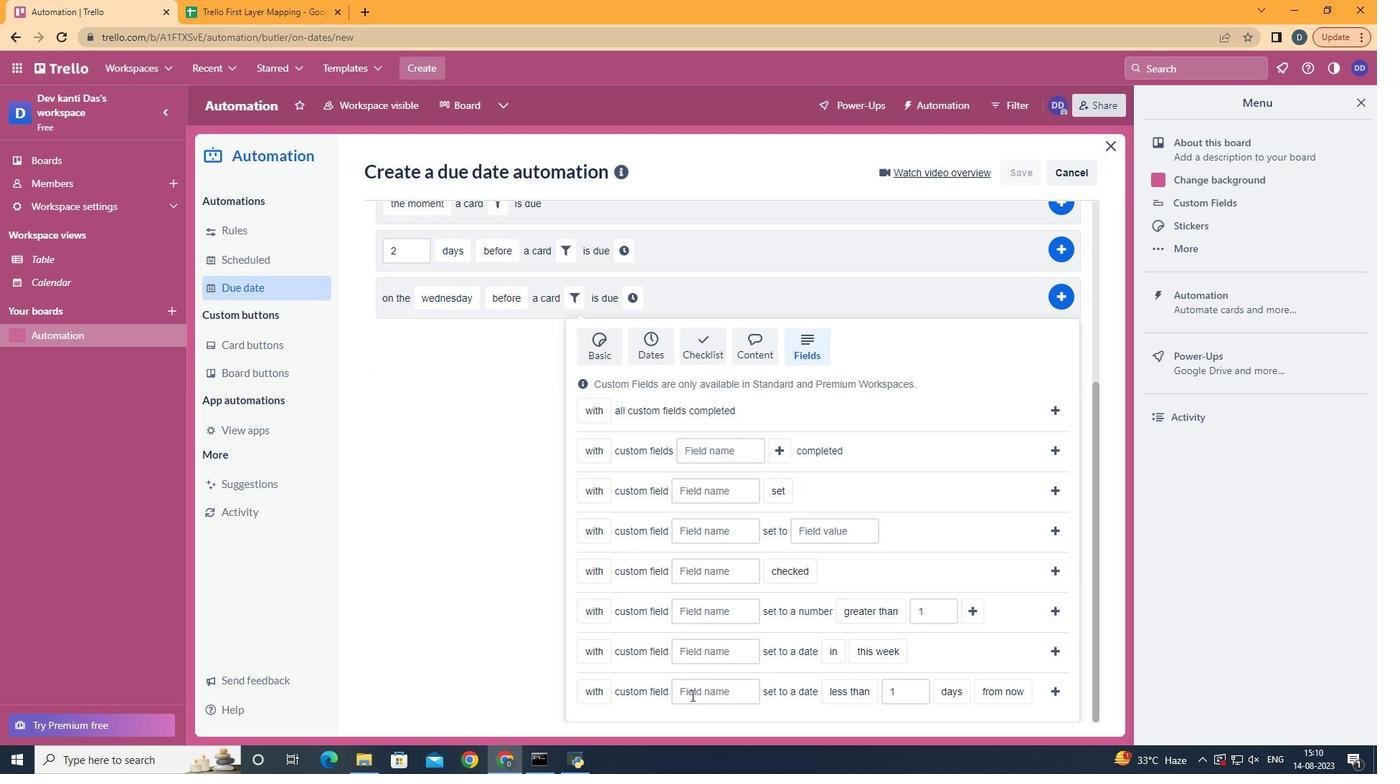 
Action: Mouse moved to (693, 693)
Screenshot: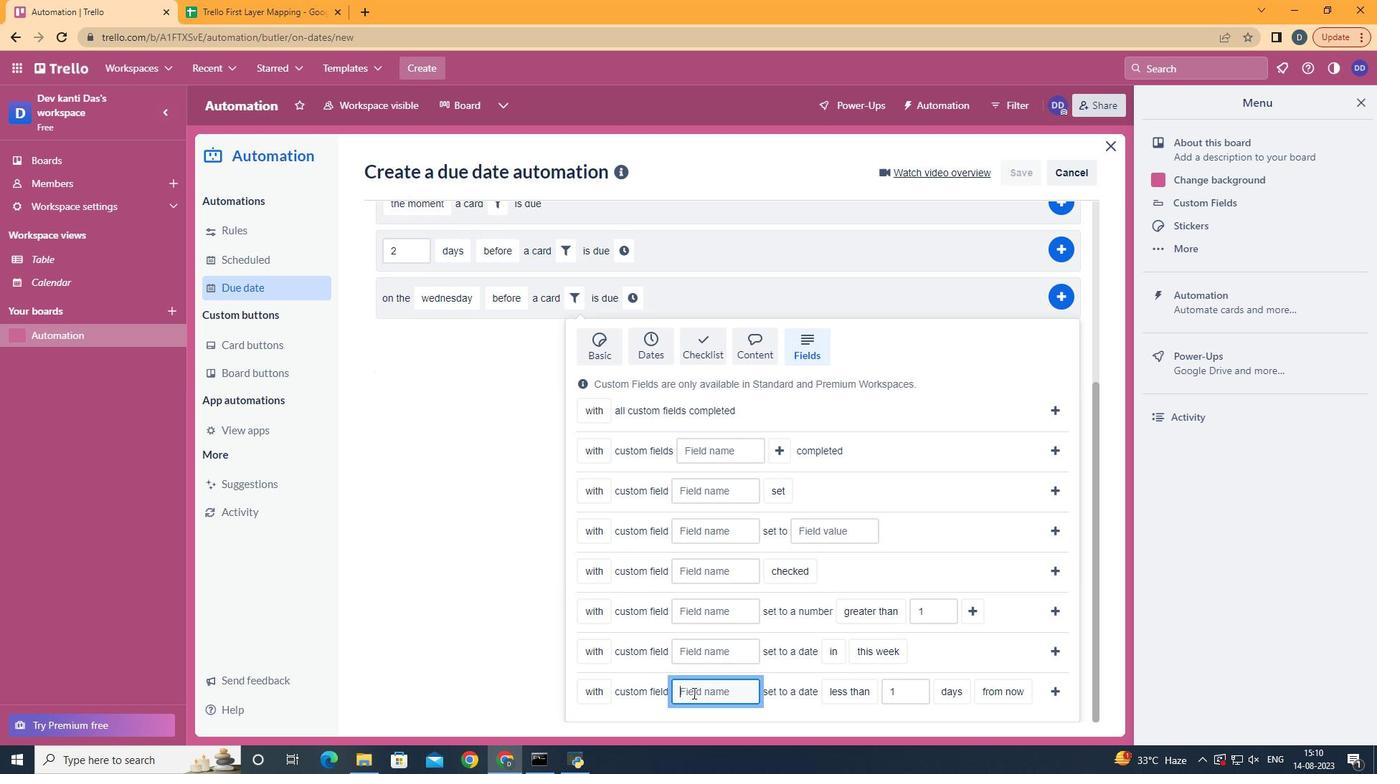 
Action: Mouse pressed left at (693, 693)
Screenshot: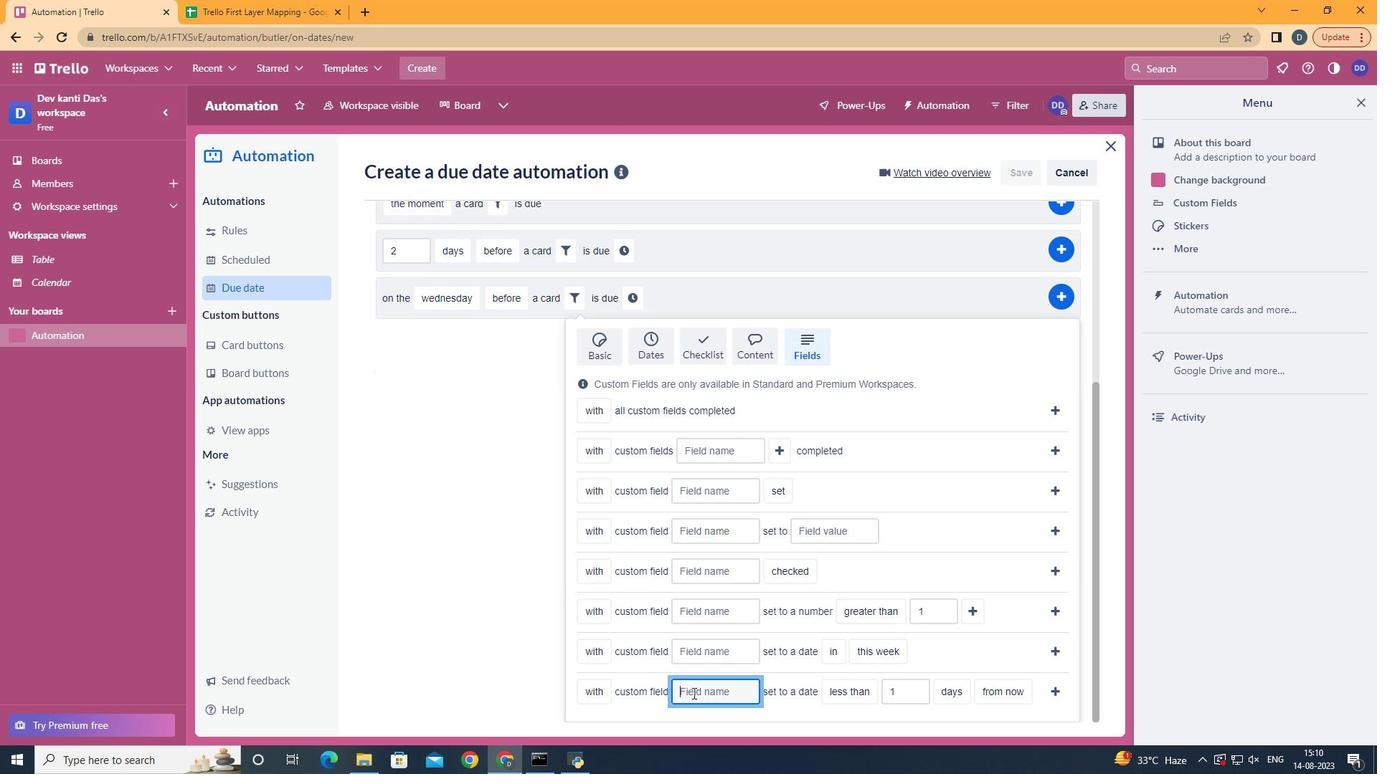 
Action: Key pressed <Key.shift><Key.shift>Resui<Key.backspace>me
Screenshot: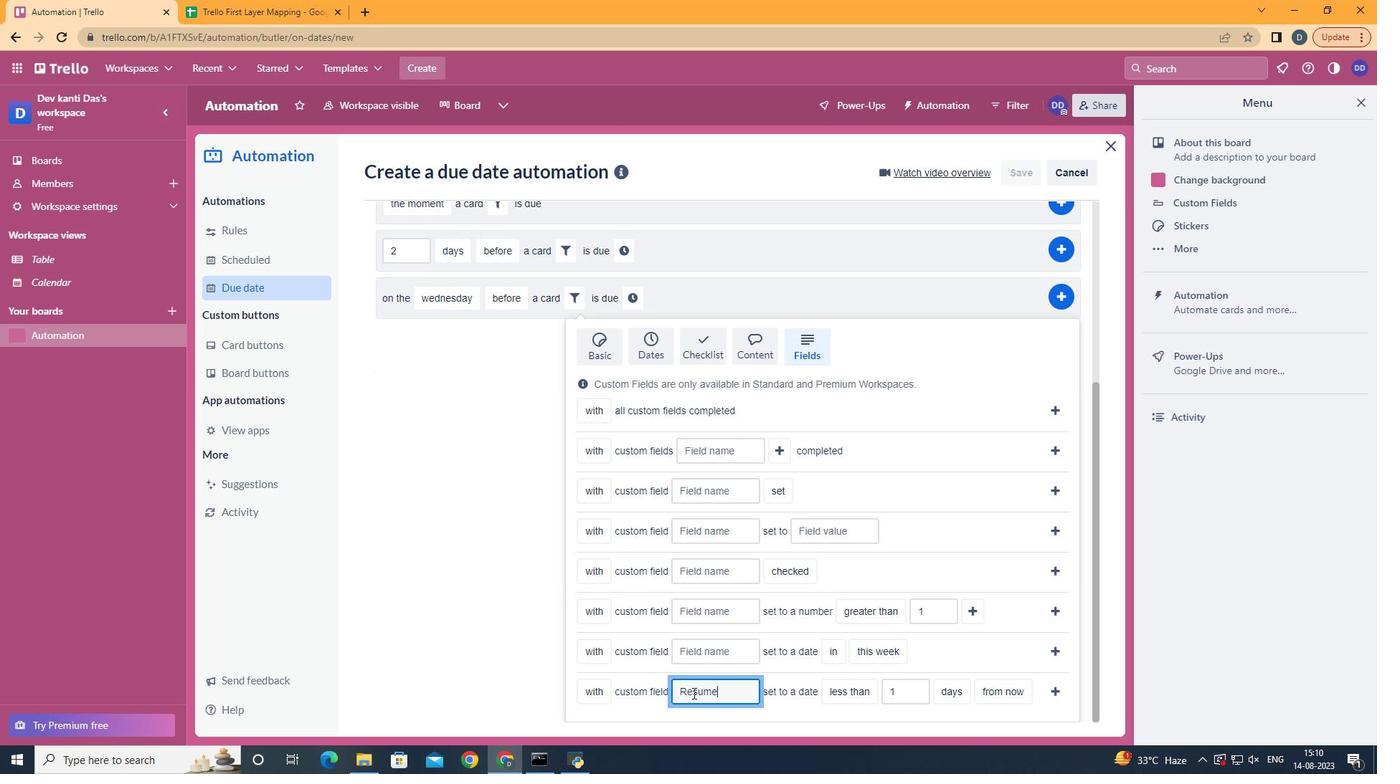 
Action: Mouse moved to (873, 659)
Screenshot: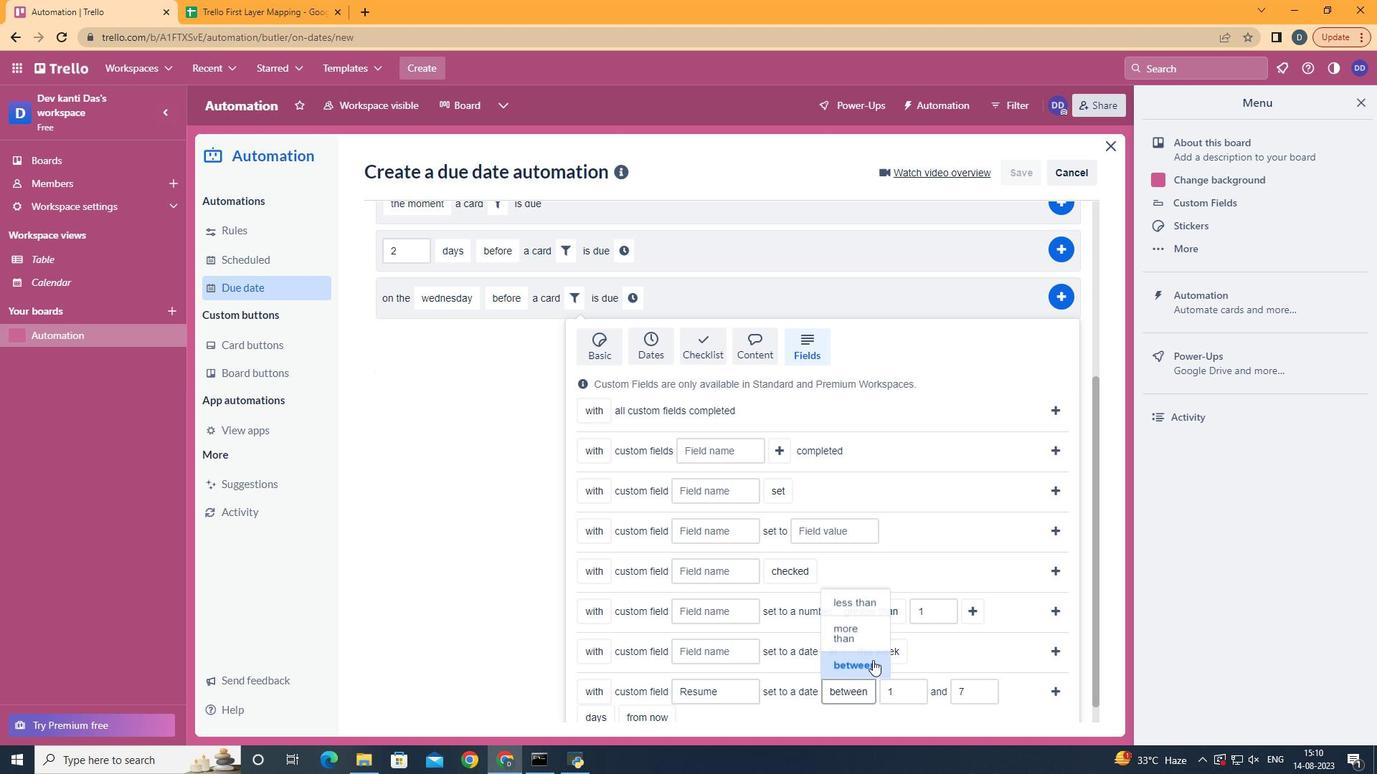 
Action: Mouse pressed left at (873, 659)
Screenshot: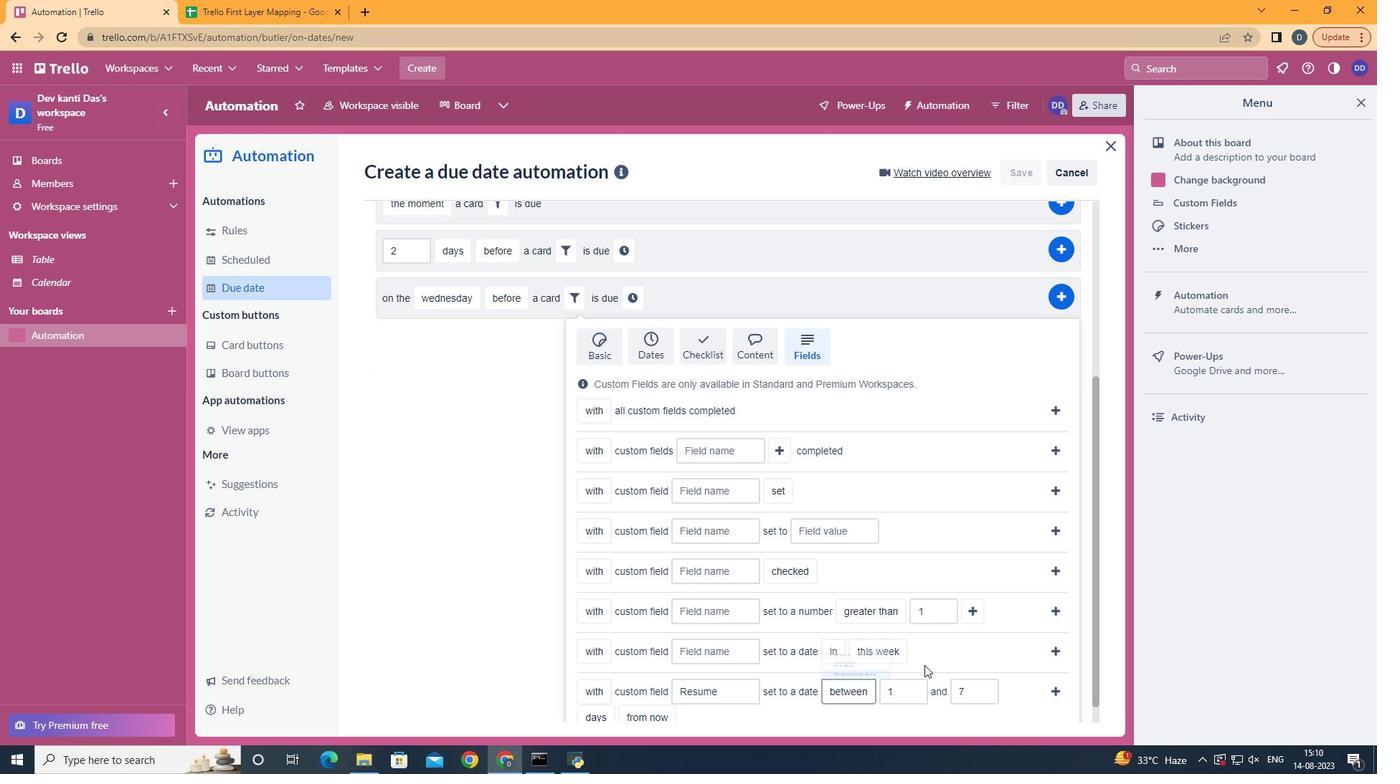 
Action: Mouse moved to (1001, 658)
Screenshot: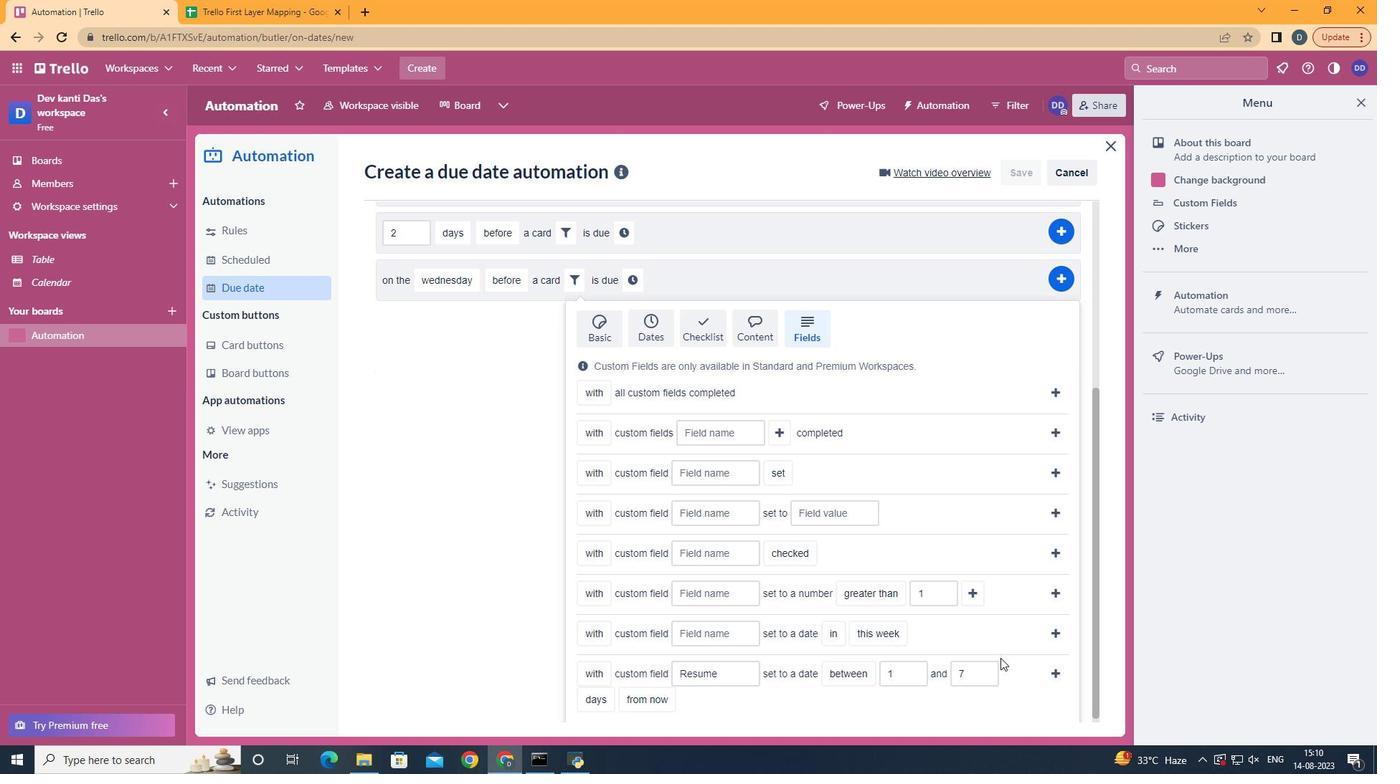 
Action: Mouse scrolled (1001, 658) with delta (0, 0)
Screenshot: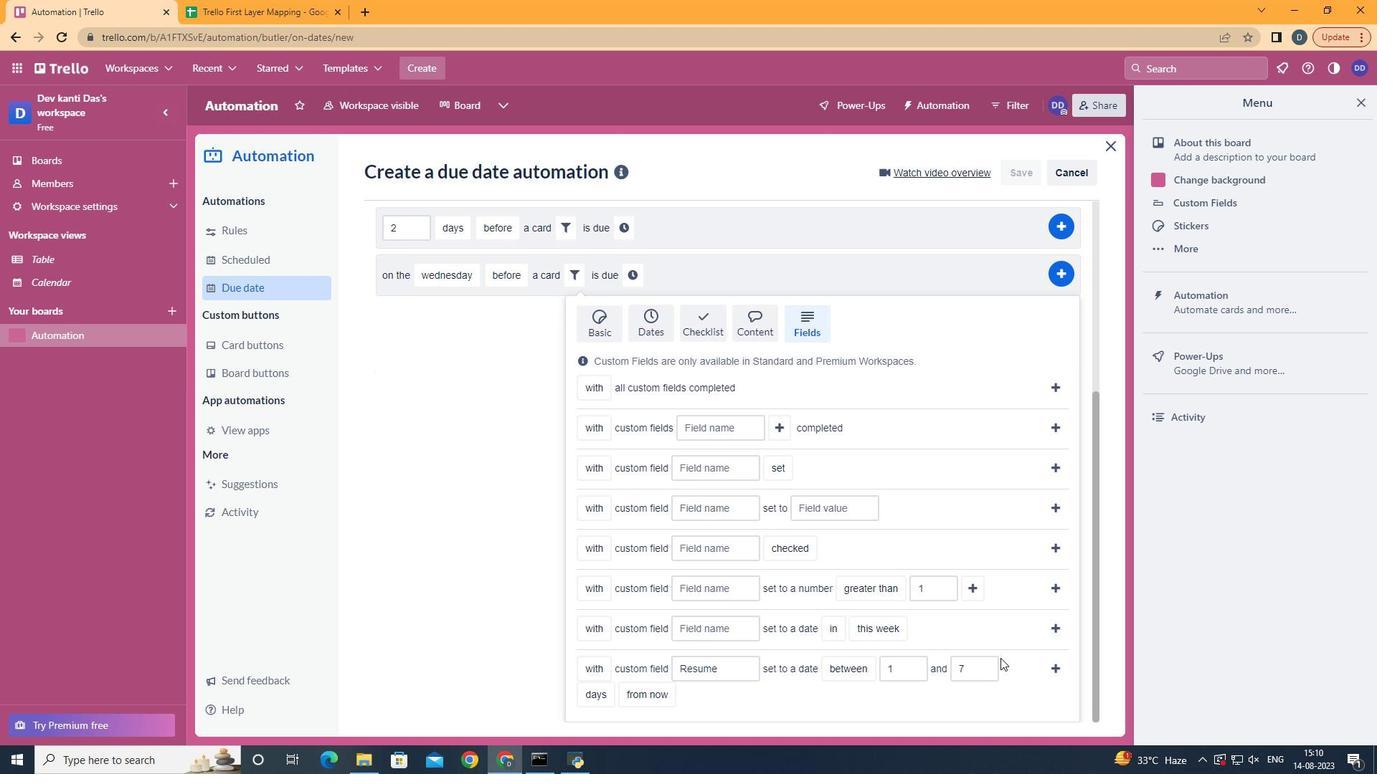 
Action: Mouse scrolled (1001, 658) with delta (0, 0)
Screenshot: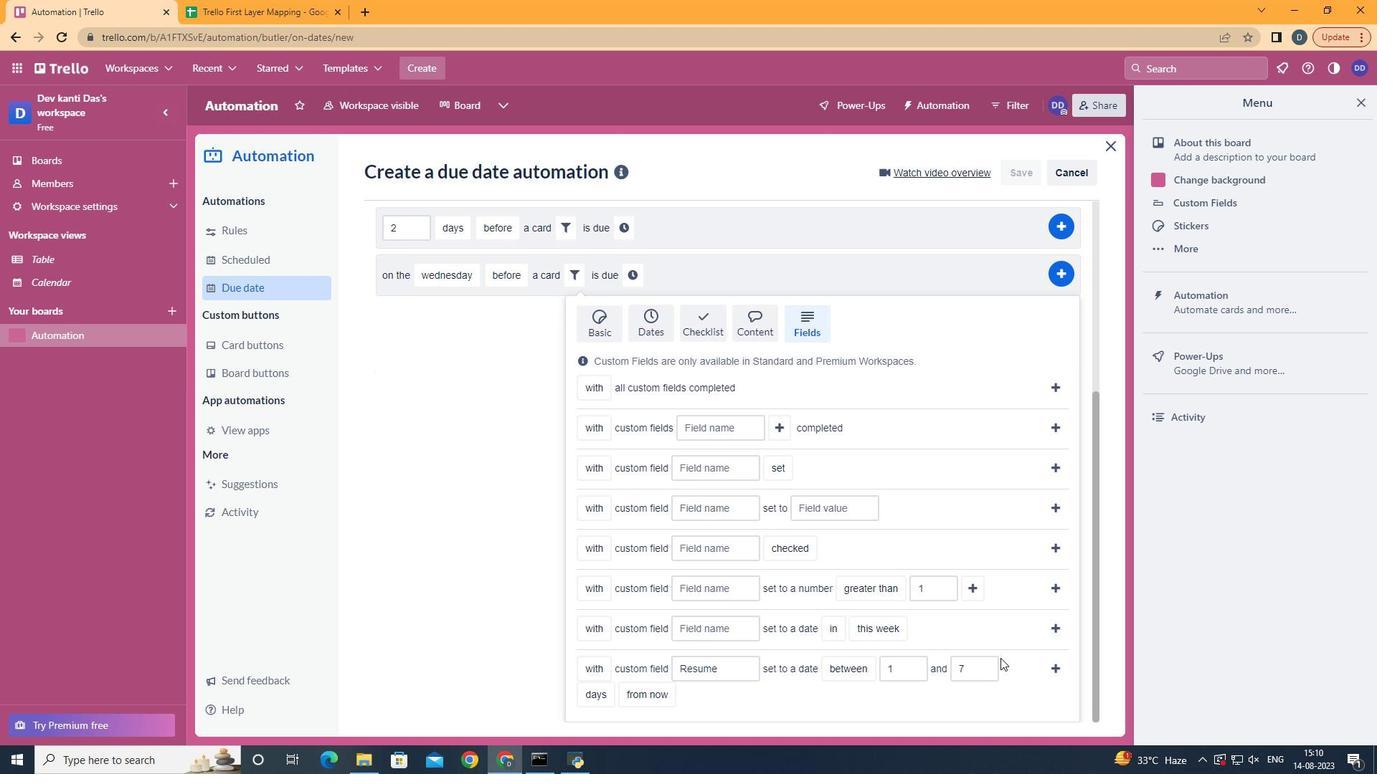 
Action: Mouse scrolled (1001, 658) with delta (0, 0)
Screenshot: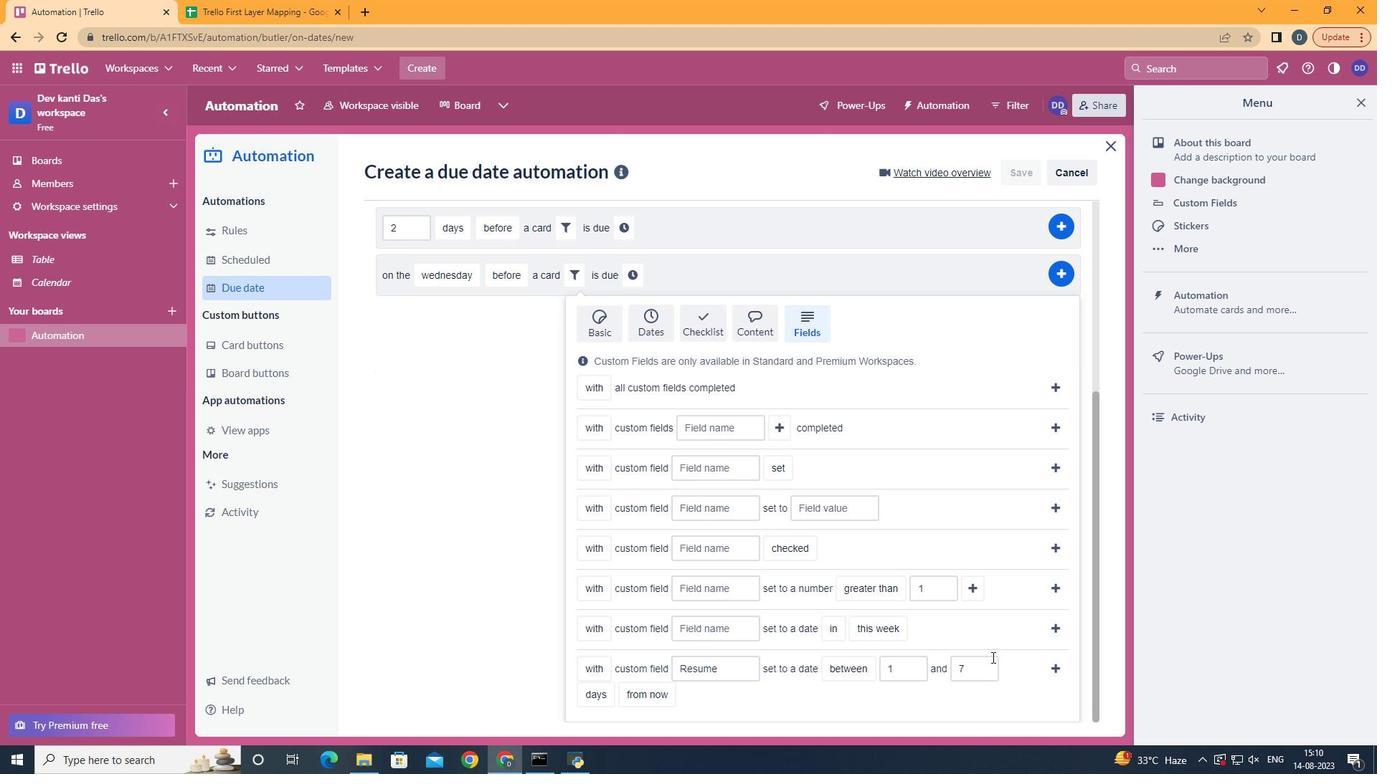 
Action: Mouse scrolled (1001, 658) with delta (0, 0)
Screenshot: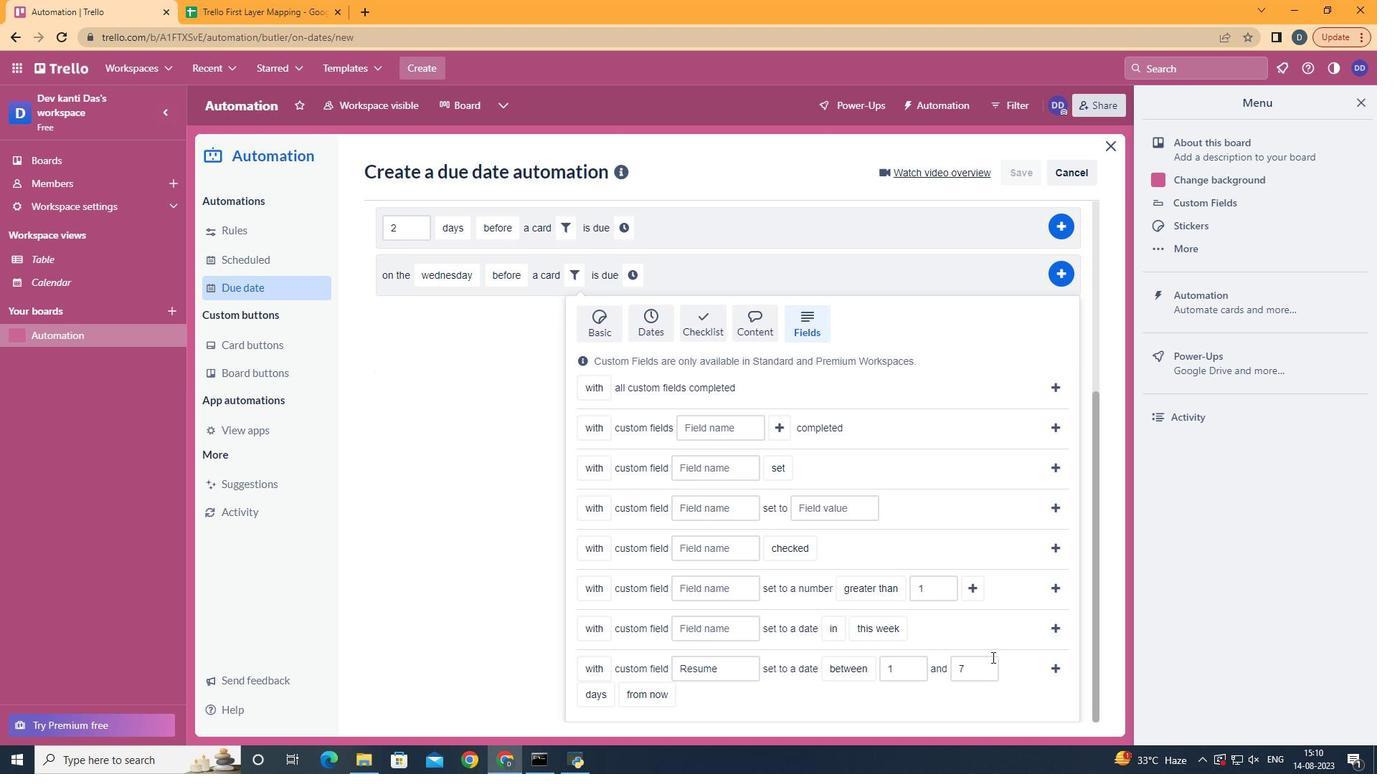 
Action: Mouse moved to (1064, 667)
Screenshot: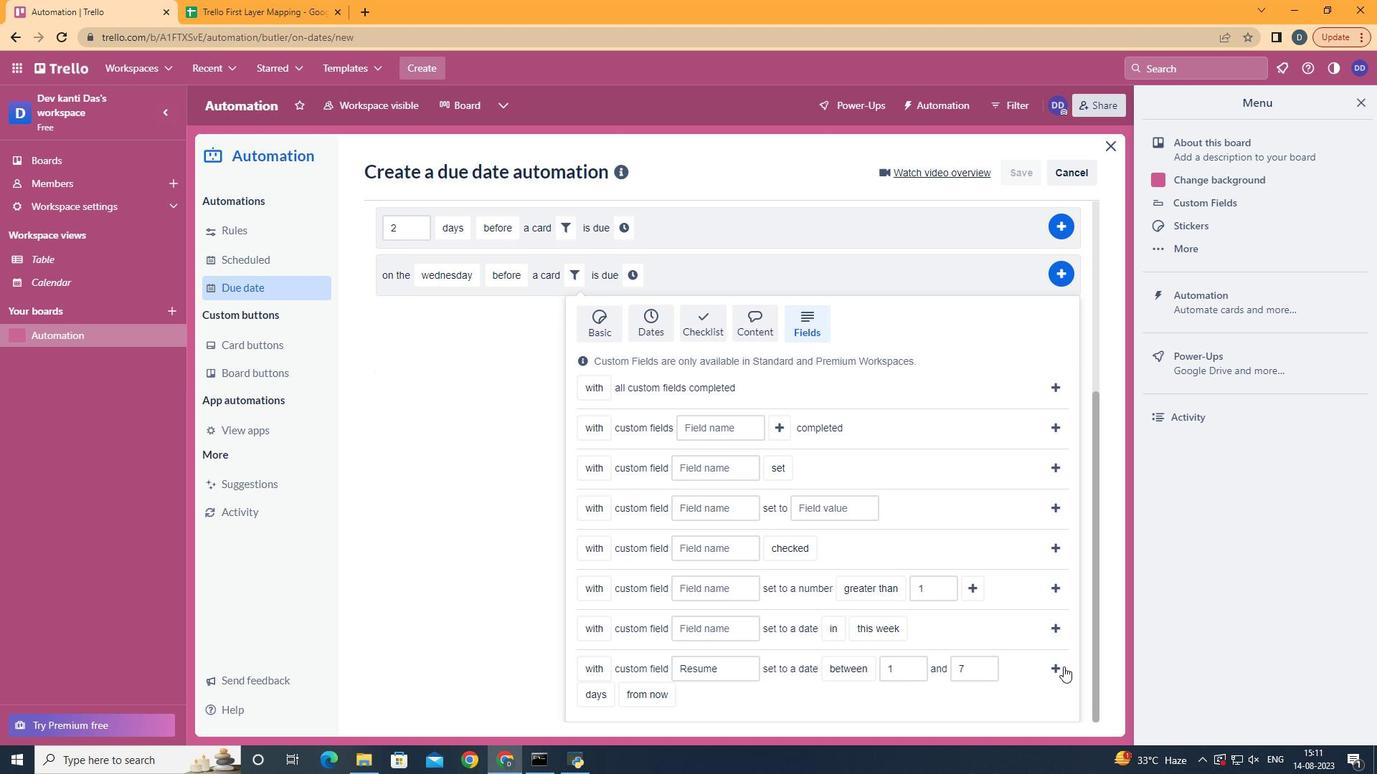 
Action: Mouse pressed left at (1064, 667)
Screenshot: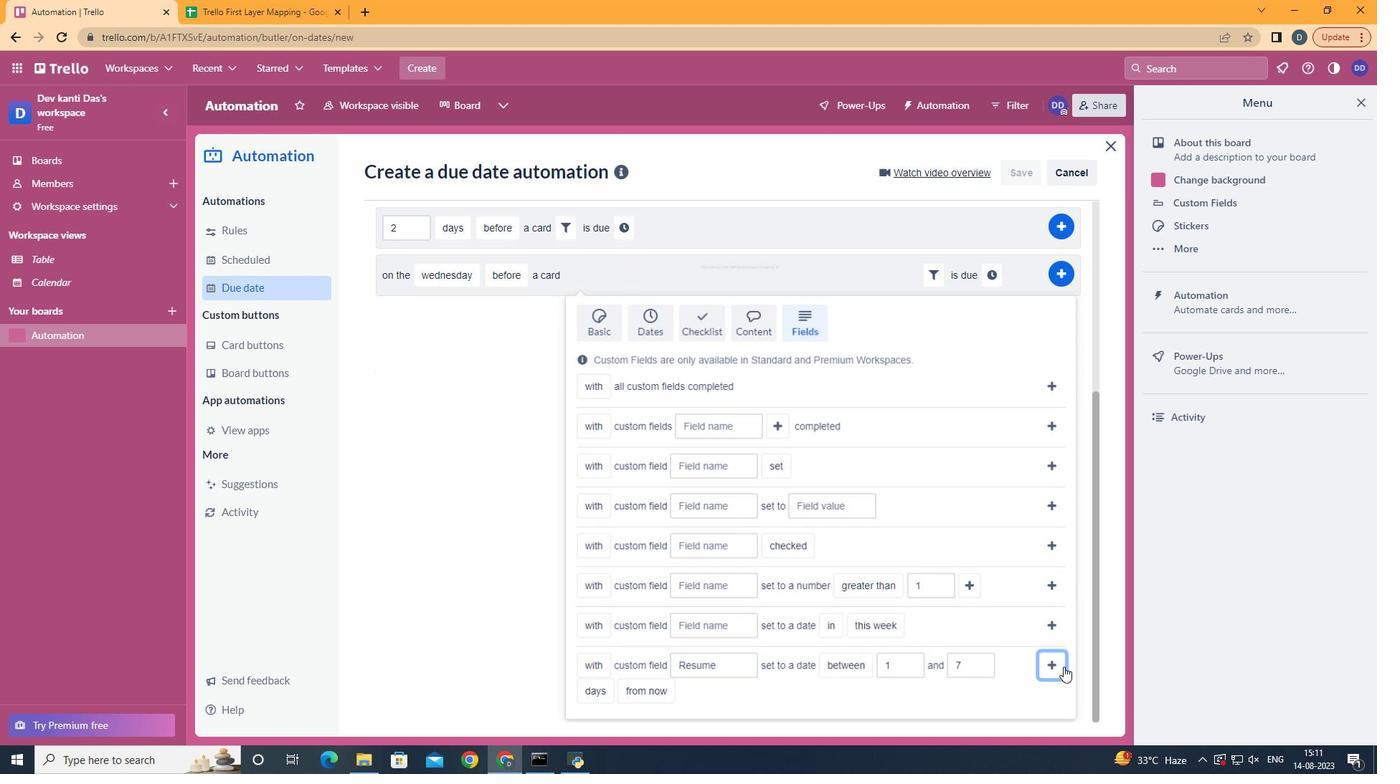 
Action: Mouse moved to (996, 578)
Screenshot: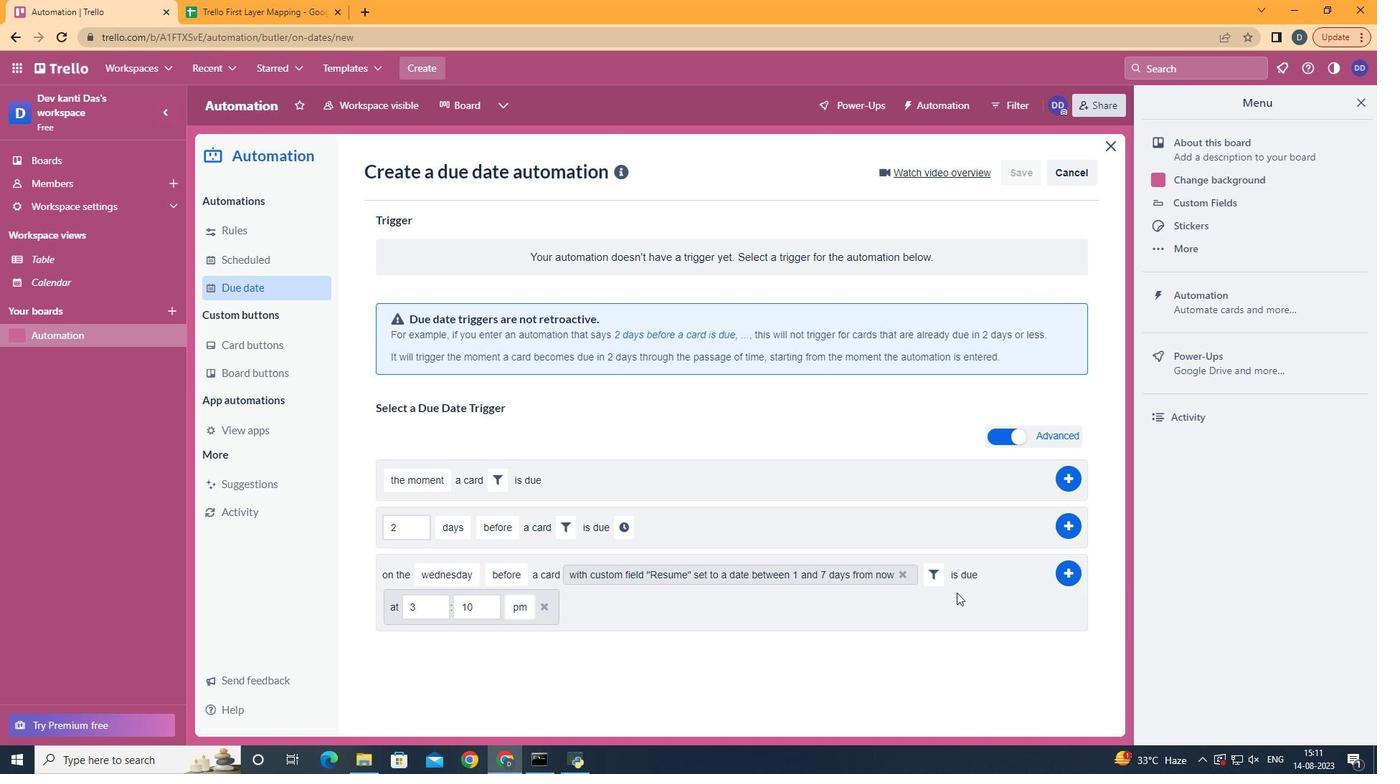 
Action: Mouse pressed left at (996, 578)
Screenshot: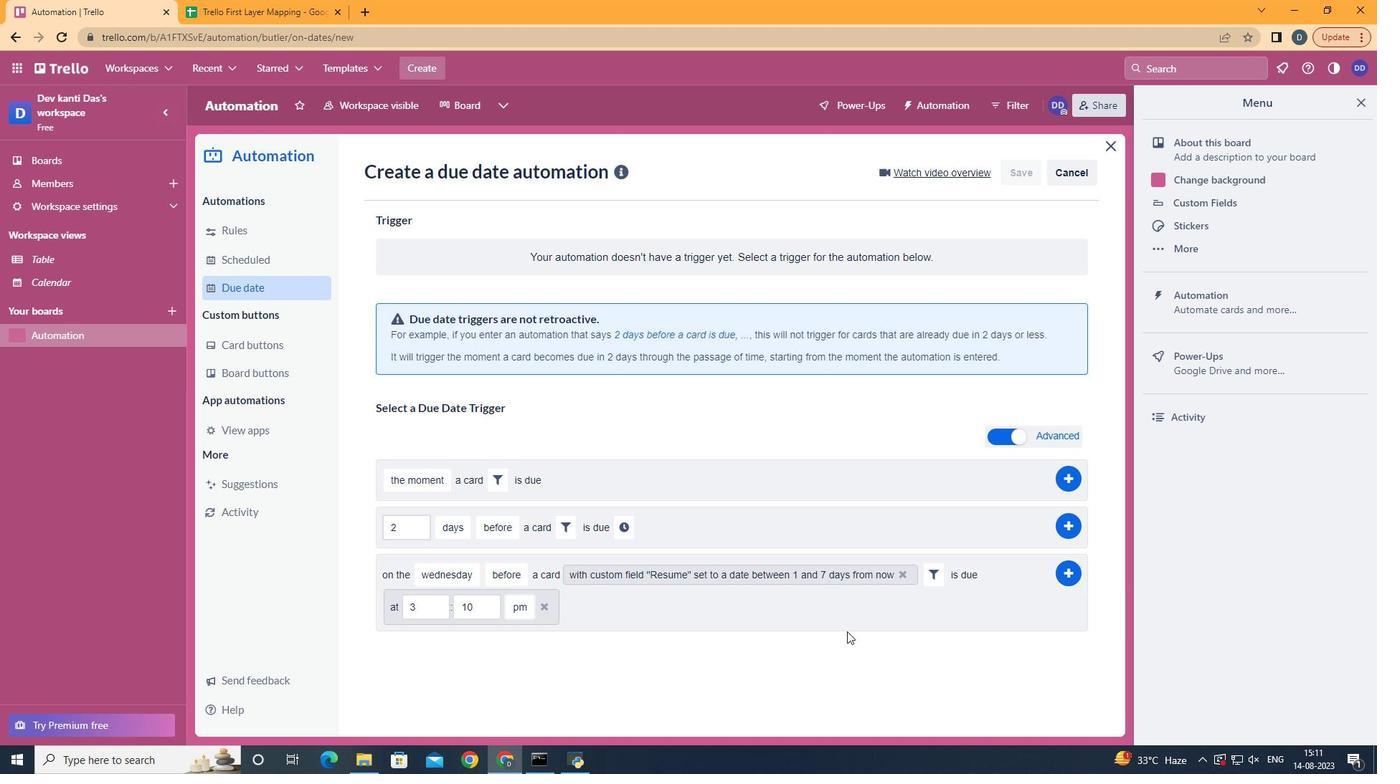 
Action: Mouse moved to (423, 601)
Screenshot: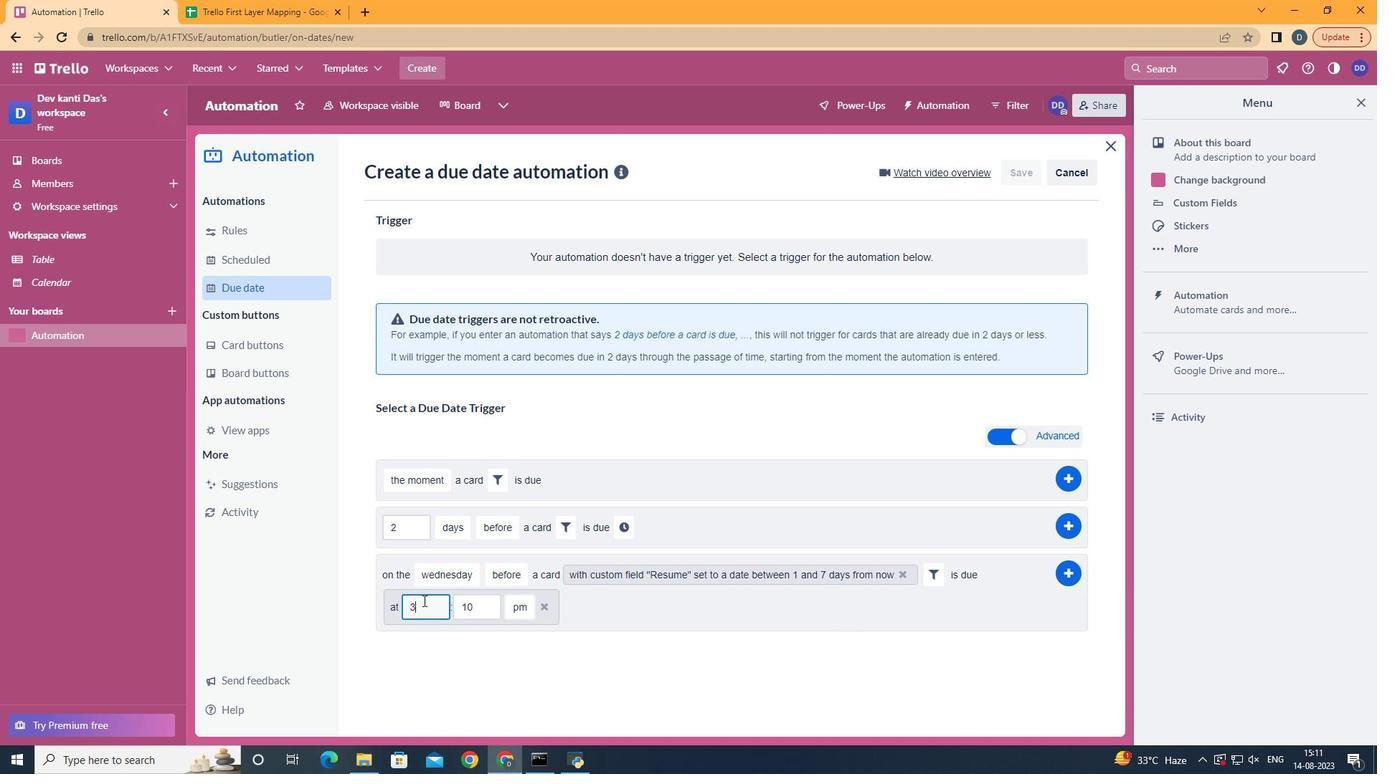 
Action: Mouse pressed left at (423, 601)
Screenshot: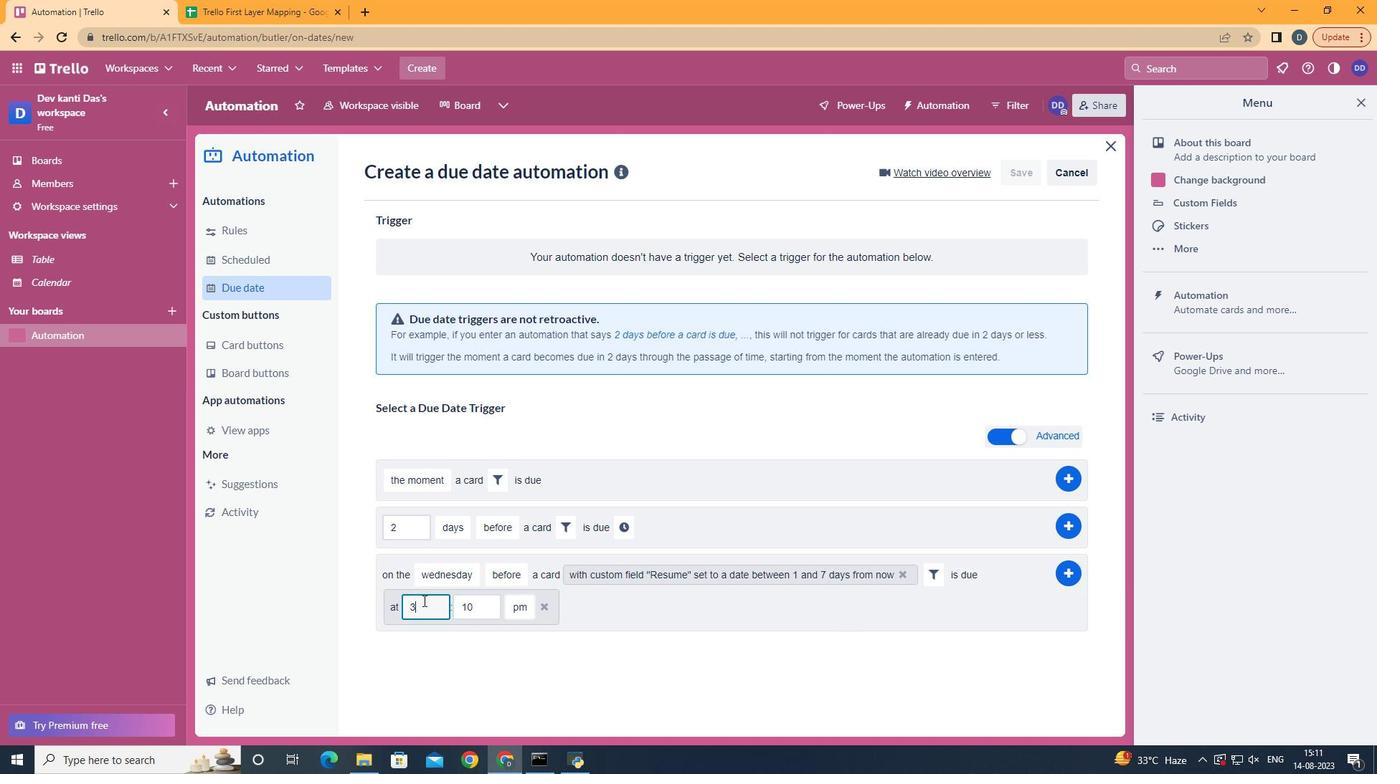 
Action: Key pressed <Key.backspace>11
Screenshot: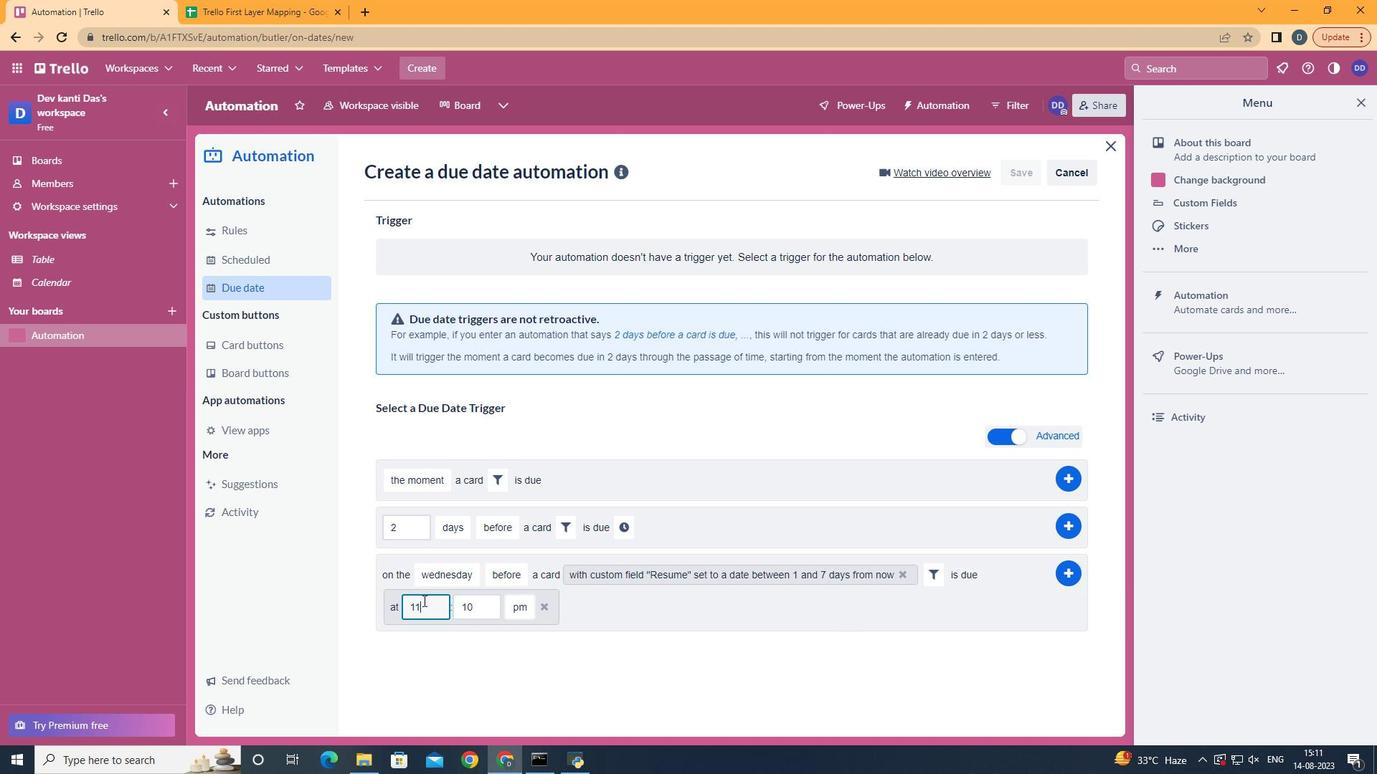 
Action: Mouse moved to (494, 602)
Screenshot: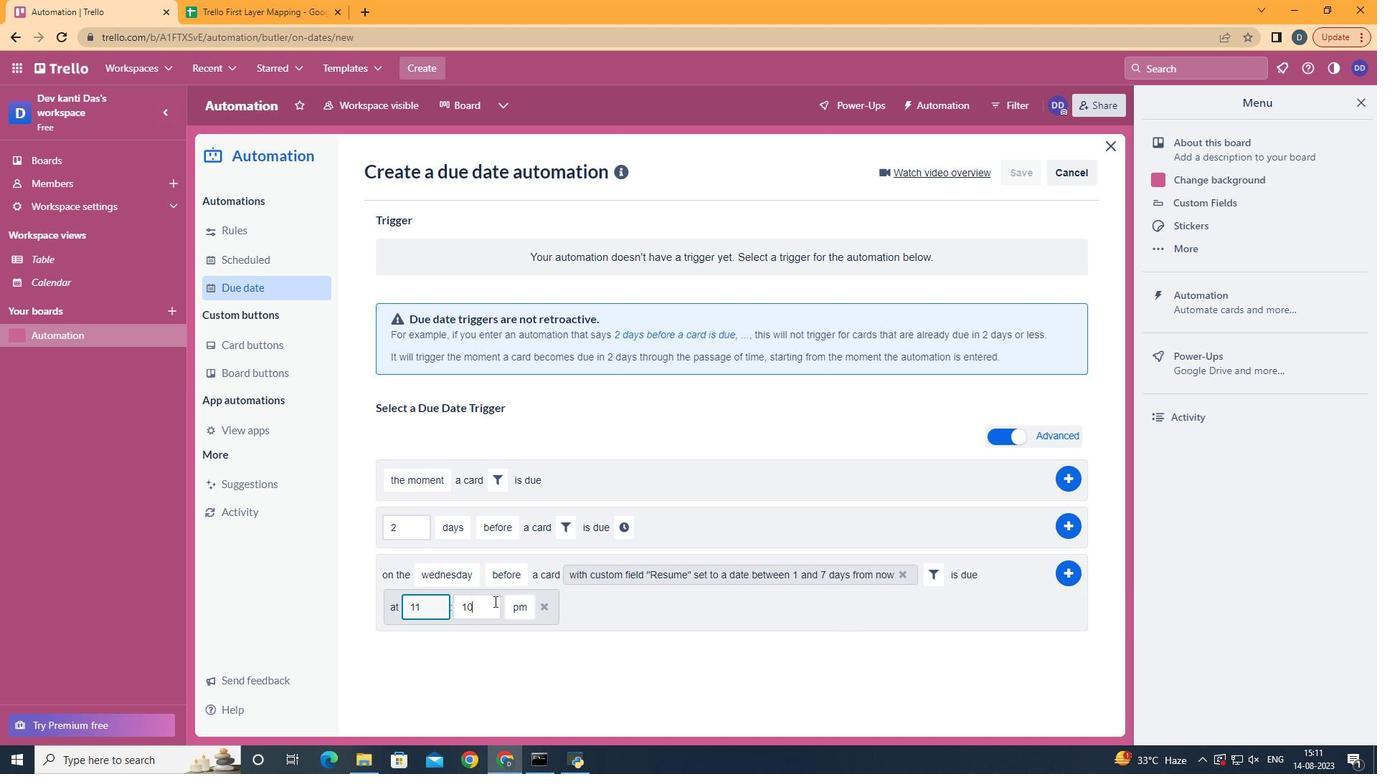 
Action: Mouse pressed left at (494, 602)
Screenshot: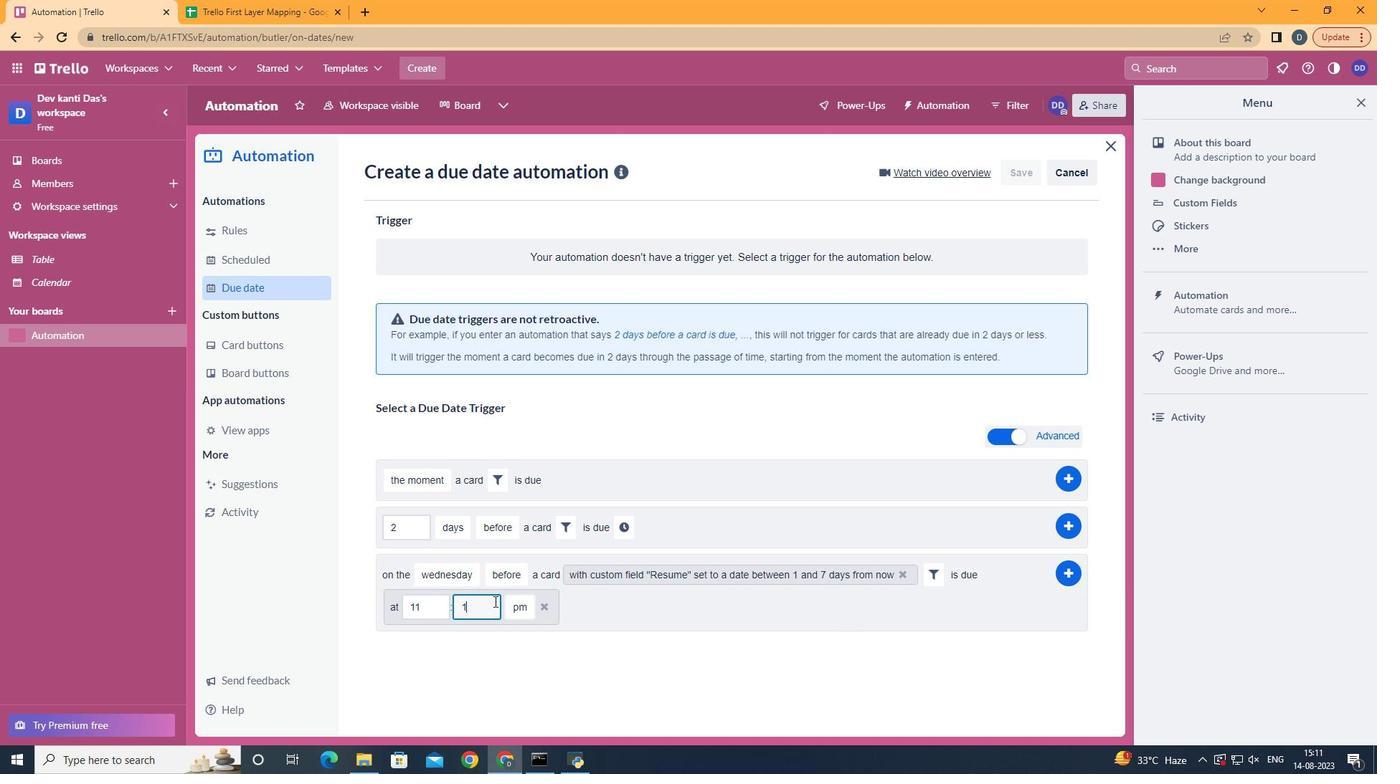 
Action: Key pressed <Key.backspace>
Screenshot: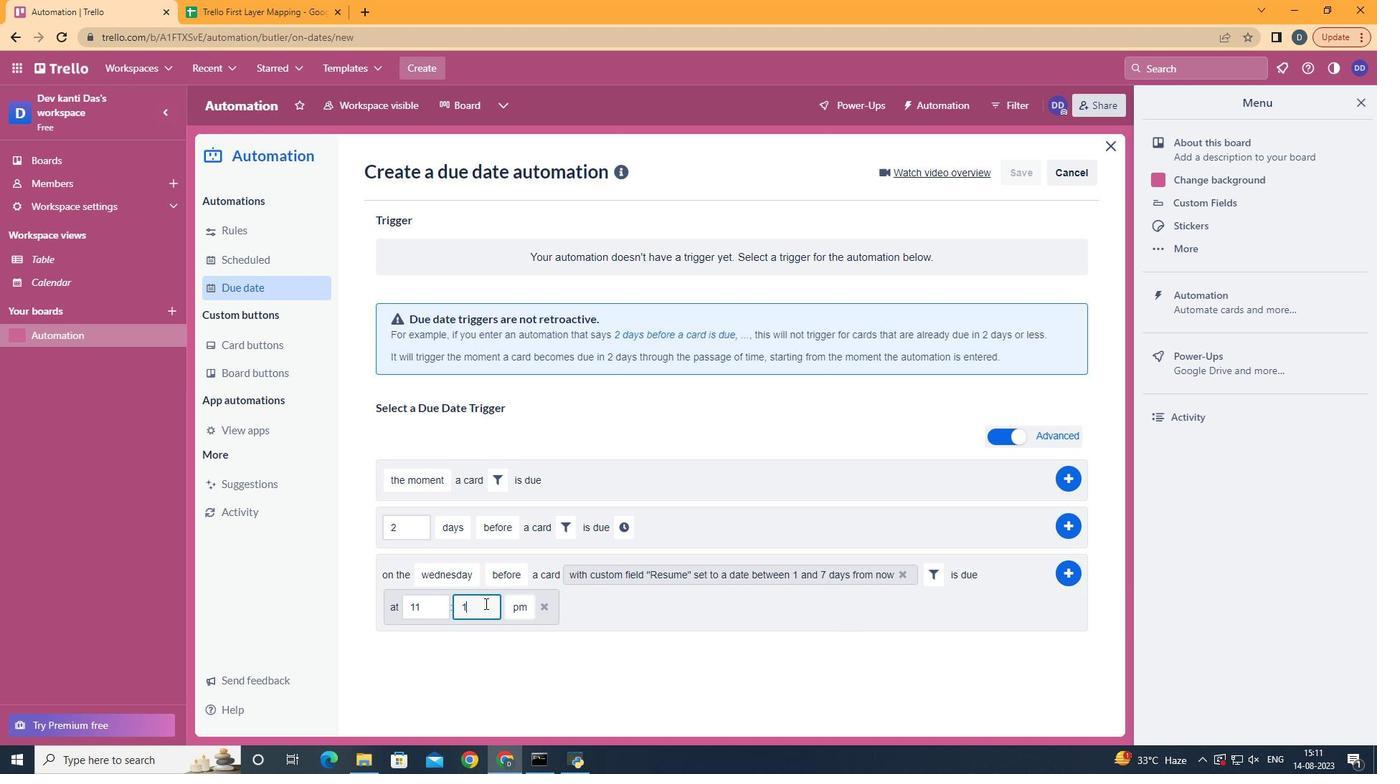 
Action: Mouse moved to (485, 604)
Screenshot: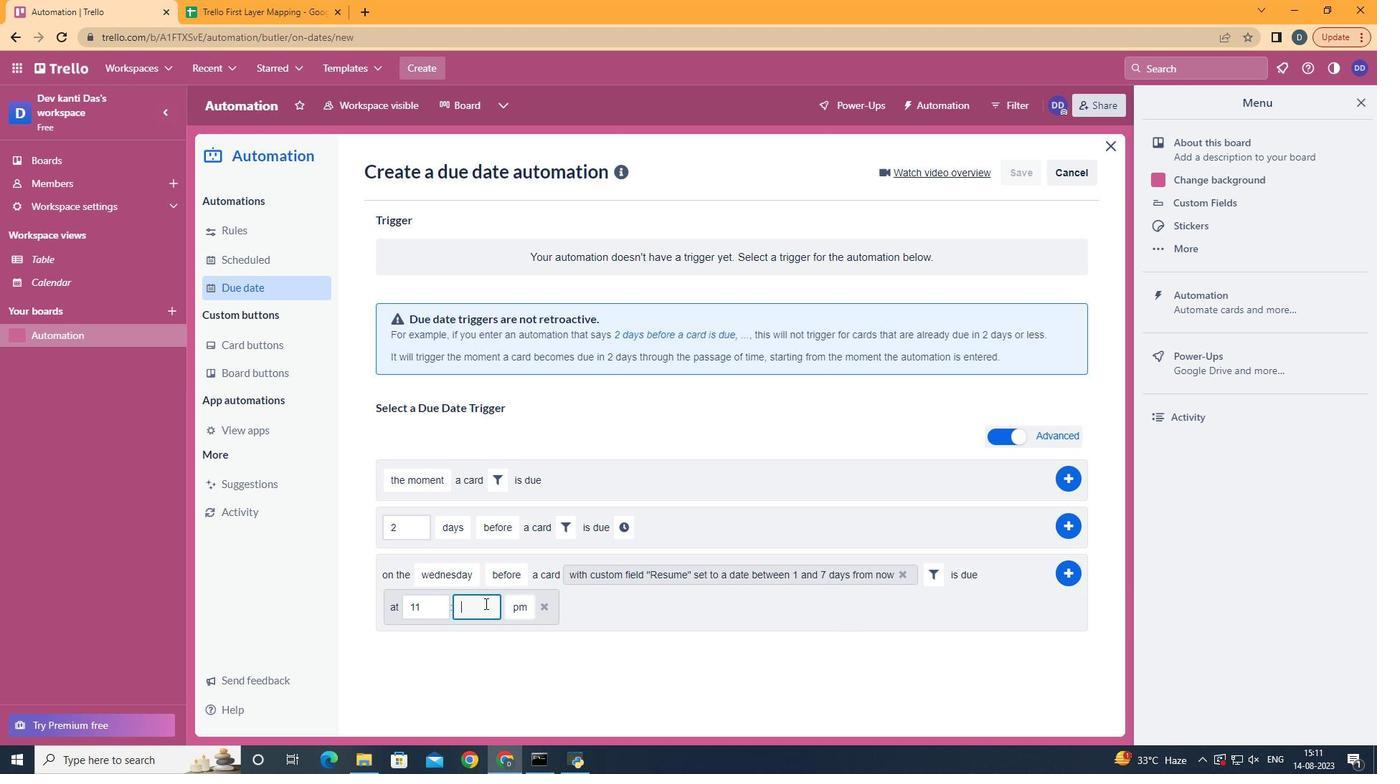 
Action: Key pressed <Key.backspace>00
Screenshot: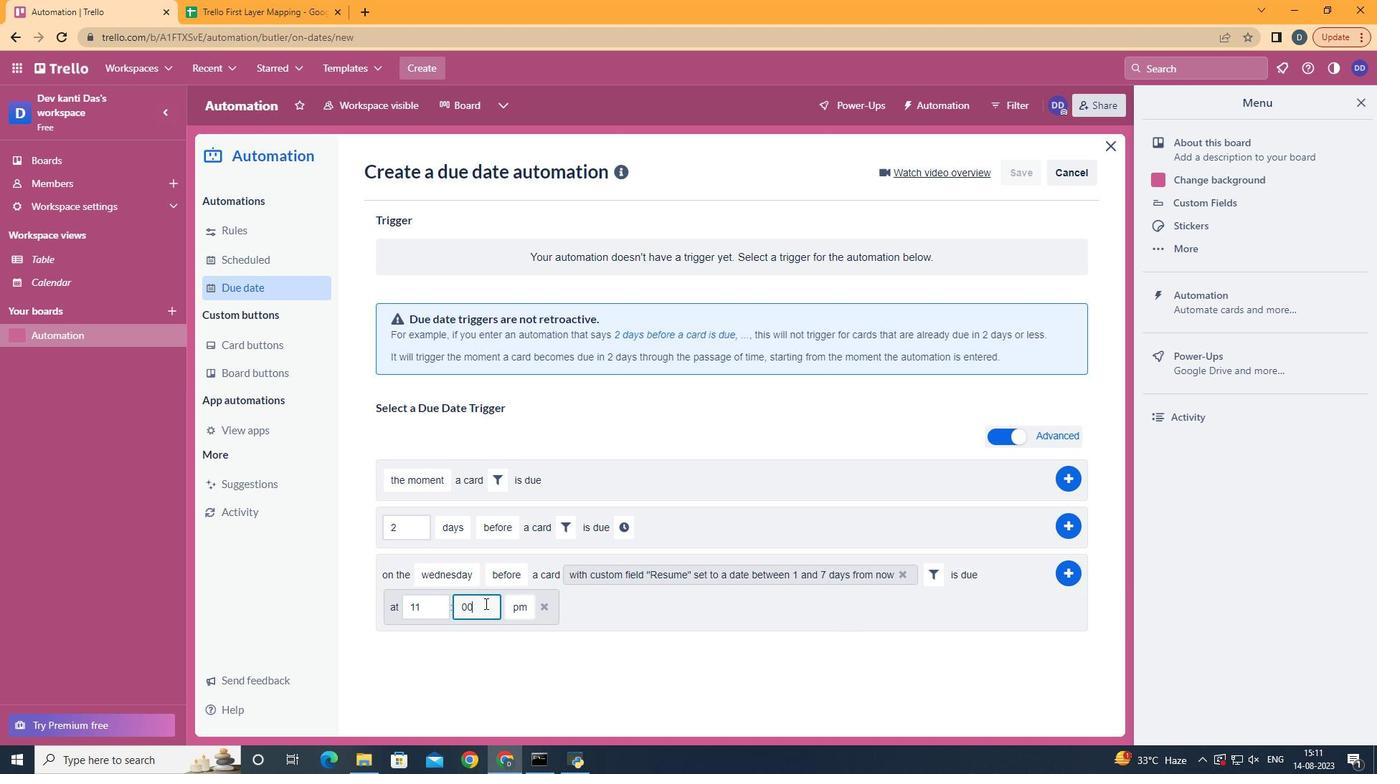 
Action: Mouse moved to (525, 629)
Screenshot: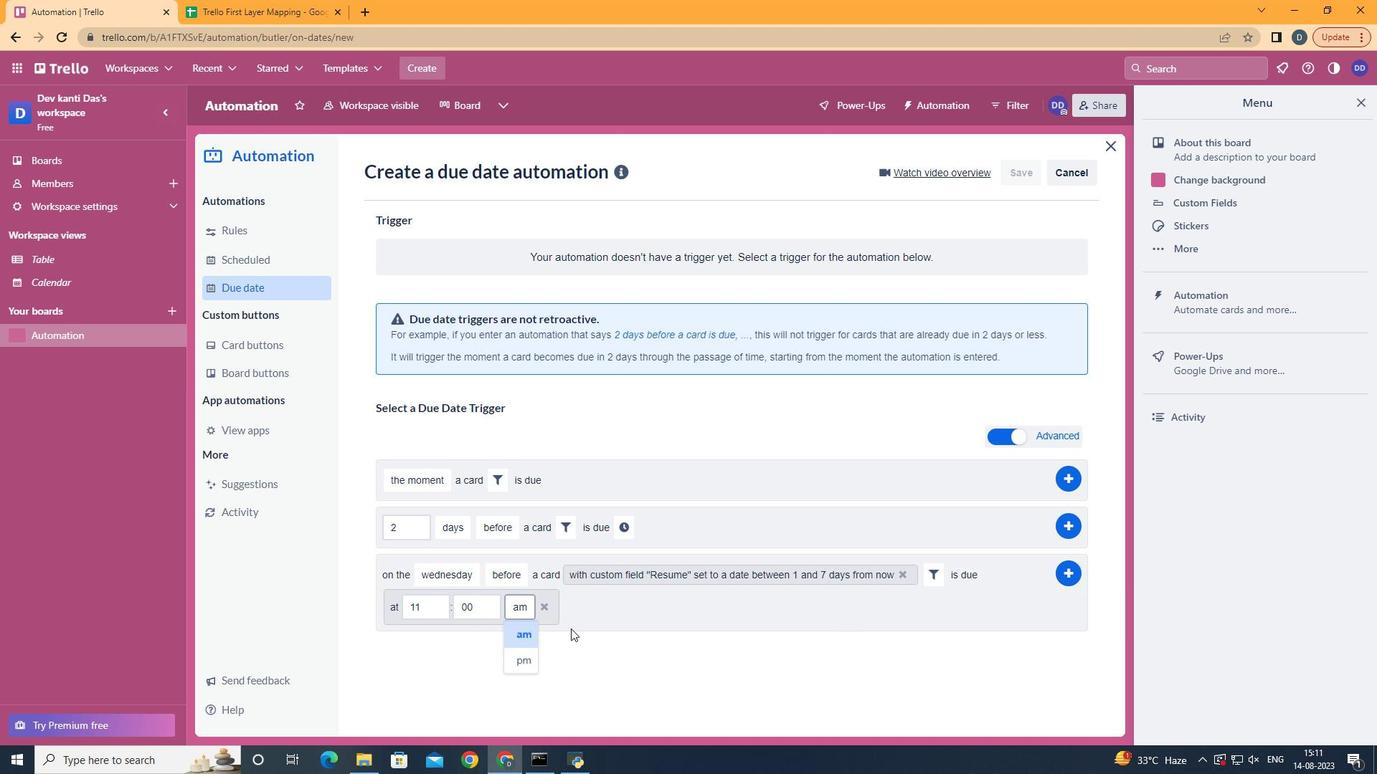 
Action: Mouse pressed left at (525, 629)
Screenshot: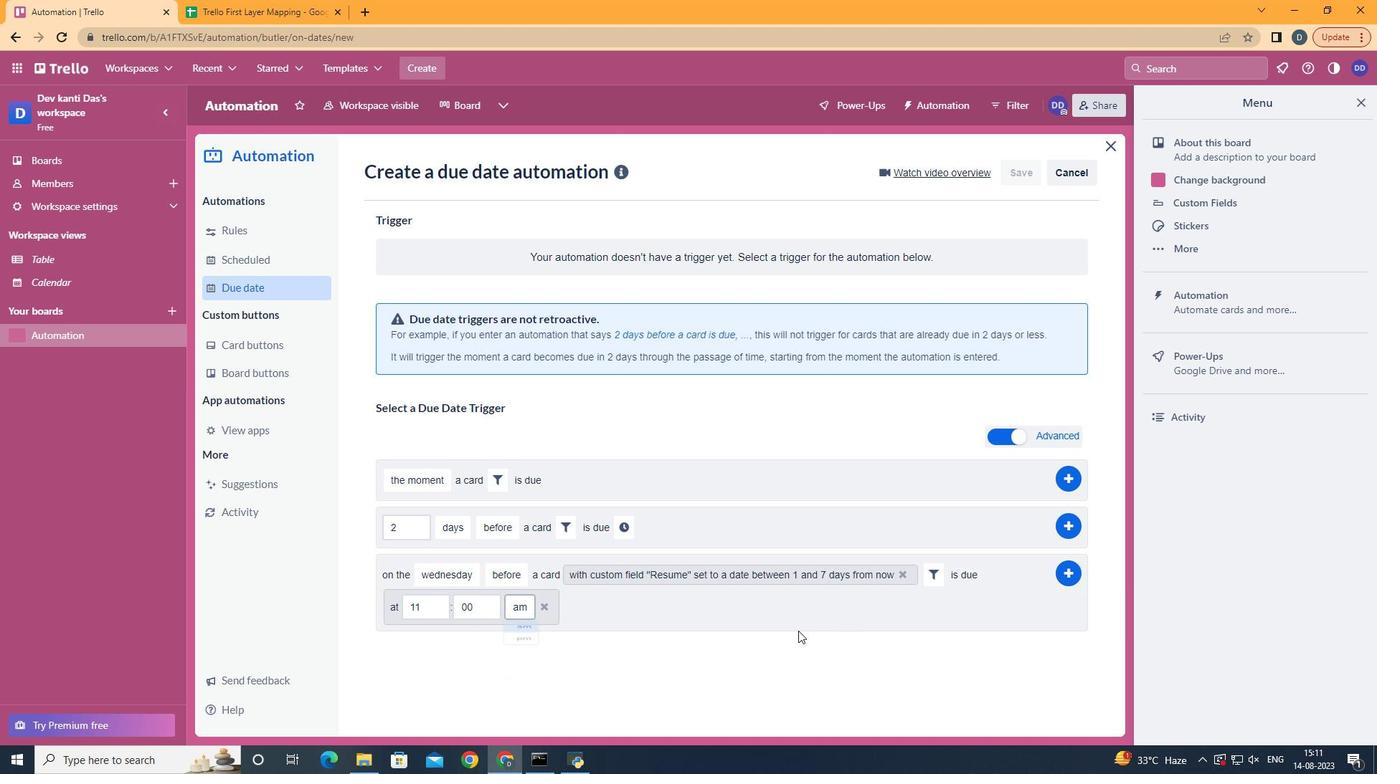 
Action: Mouse moved to (1069, 576)
Screenshot: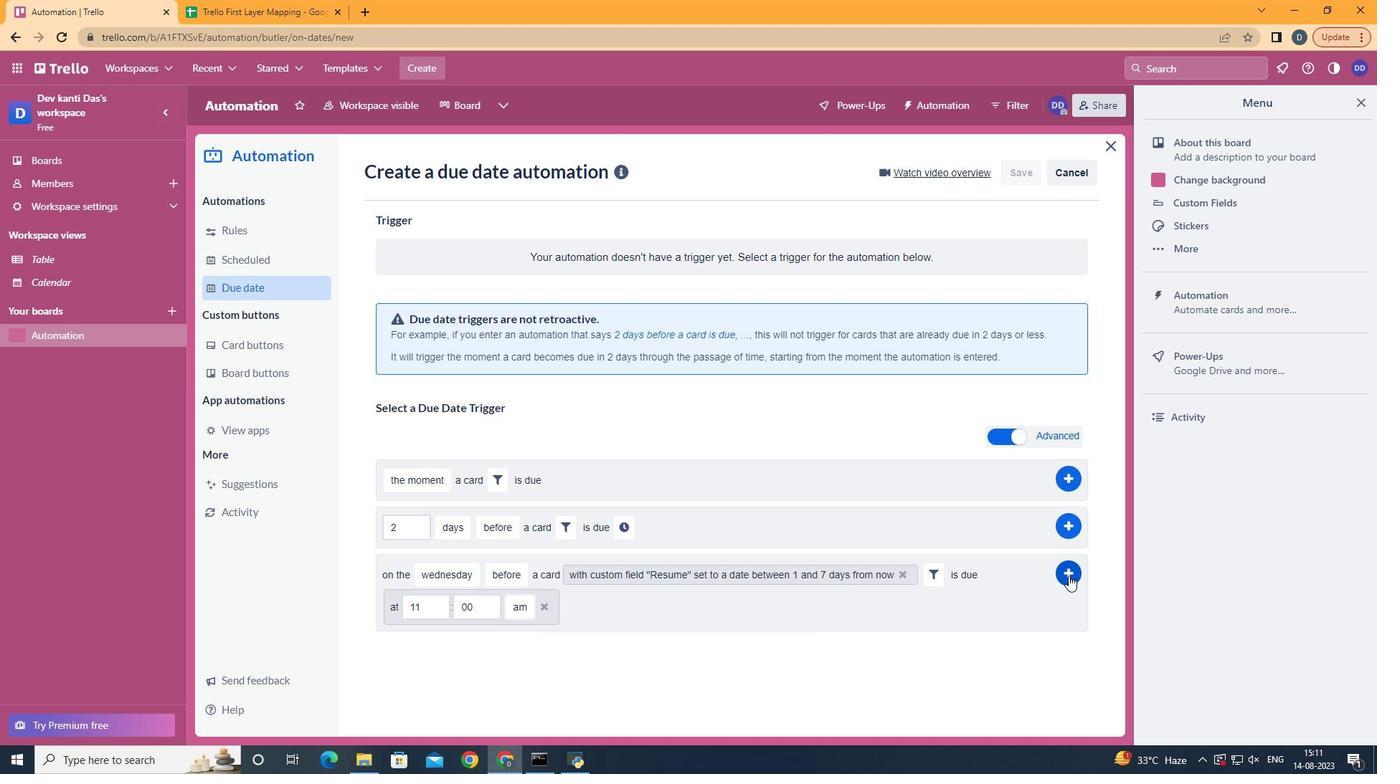 
Action: Mouse pressed left at (1069, 576)
Screenshot: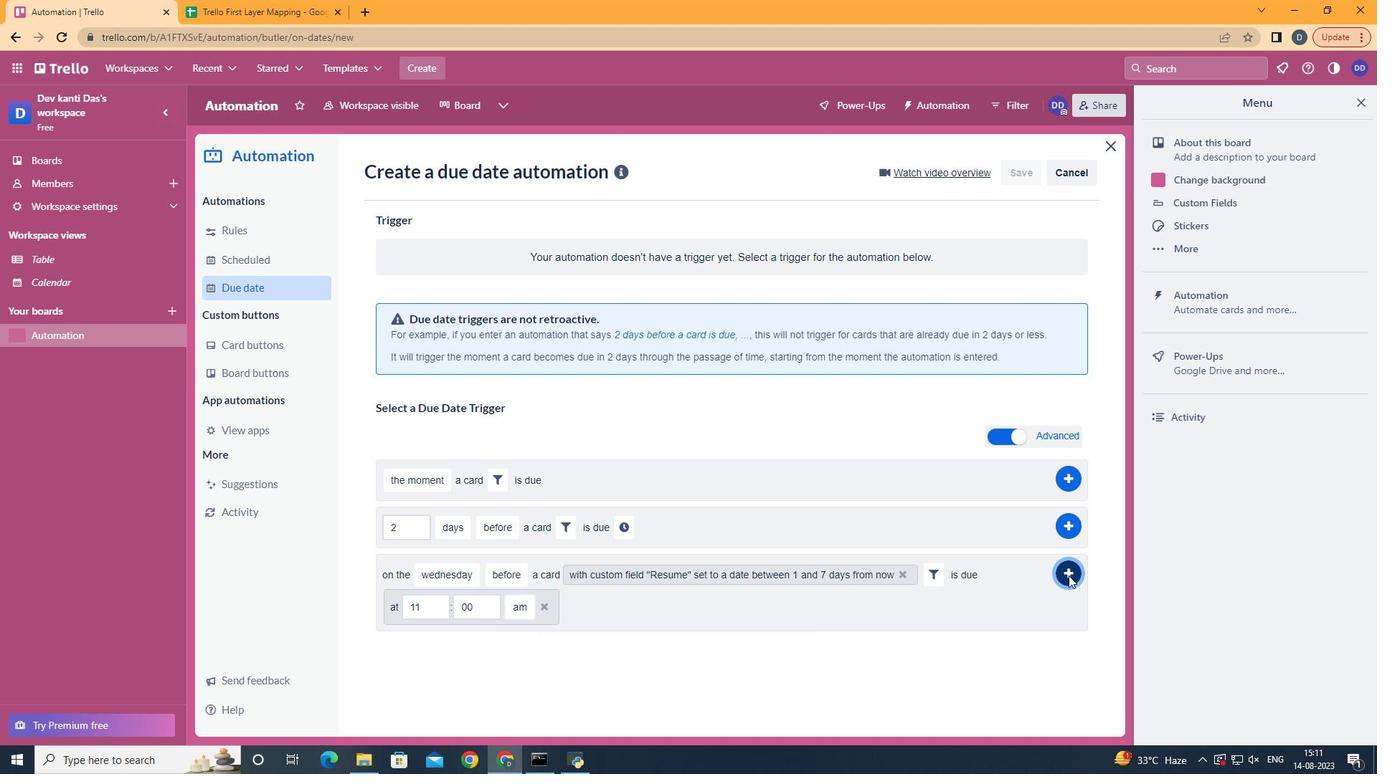 
